 Task: Log work in the project CheckTech for the issue 'Integrate a new facial recognition feature into an existing mobile application to enhance user verification and security' spent time as '3w 2d 20h 21m' and remaining time as '1w 3d 10h 56m' and move to top of backlog. Now add the issue to the epic 'Customer experience (CX) platform implementation'. Log work in the project CheckTech for the issue 'Develop a new tool for automated testing of mobile application battery consumption and optimization' spent time as '6w 6d 1h 29m' and remaining time as '2w 2d 23h 30m' and move to bottom of backlog. Now add the issue to the epic 'IT performance benchmarking'
Action: Mouse moved to (68, 155)
Screenshot: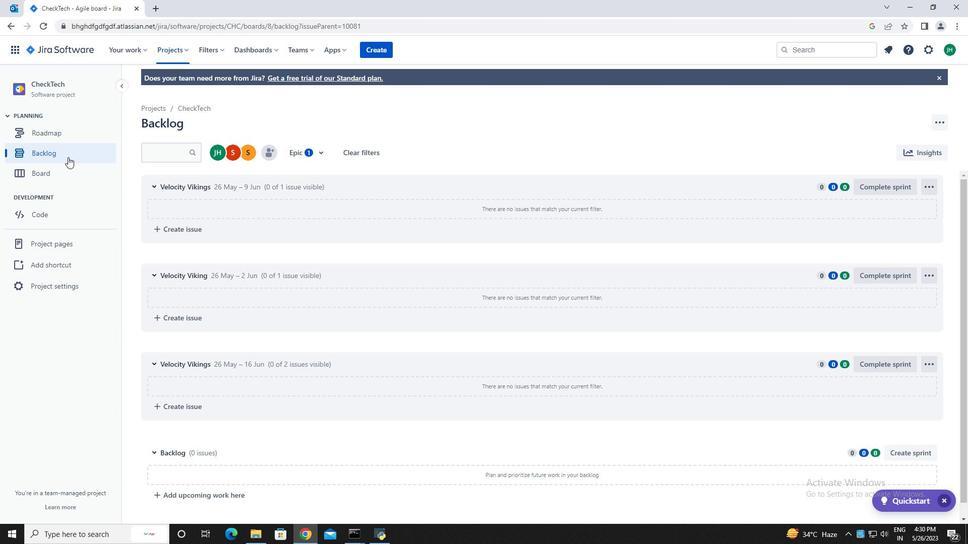 
Action: Mouse pressed left at (68, 155)
Screenshot: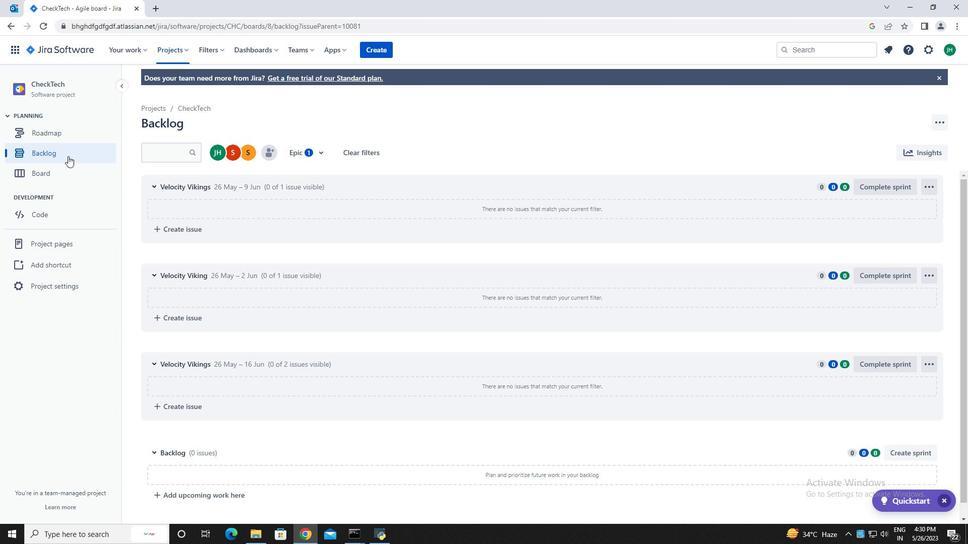 
Action: Mouse moved to (342, 292)
Screenshot: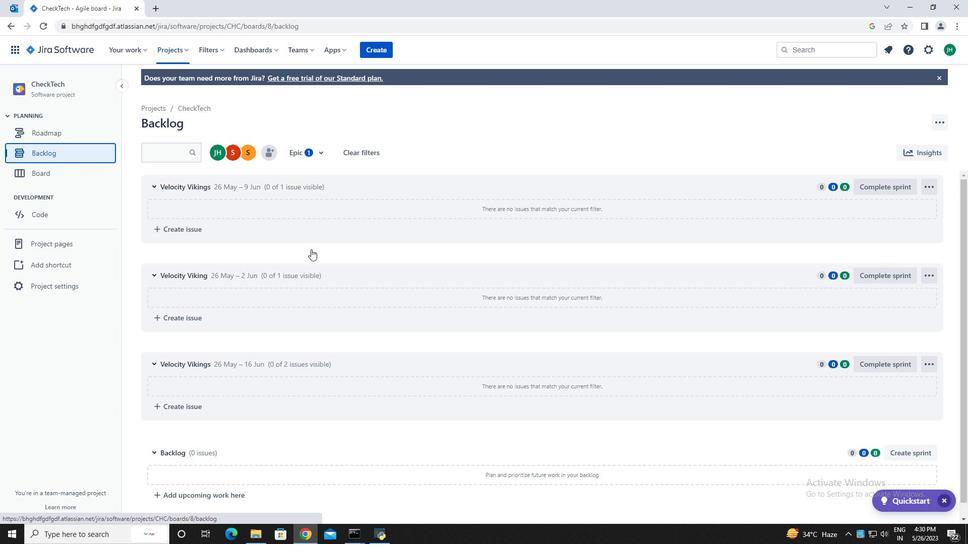 
Action: Mouse scrolled (342, 291) with delta (0, 0)
Screenshot: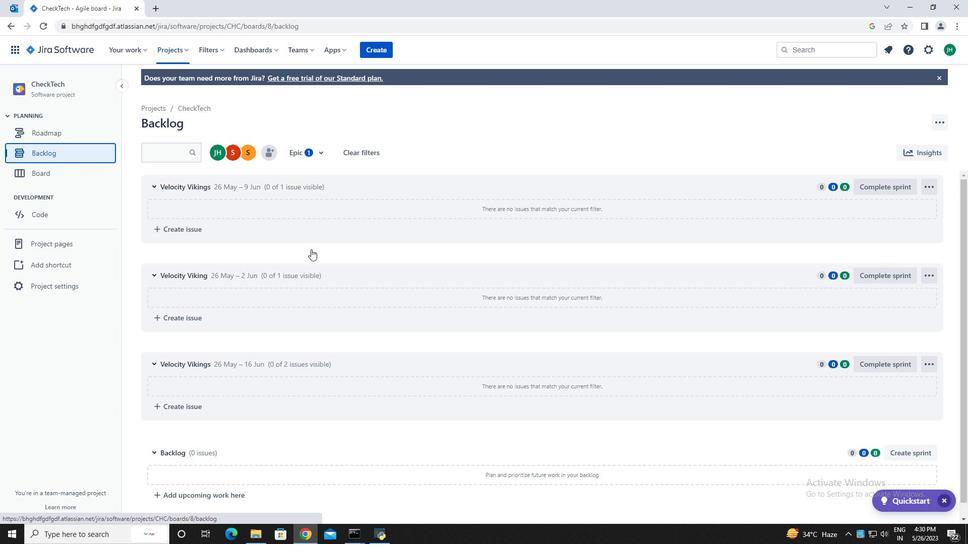 
Action: Mouse moved to (343, 294)
Screenshot: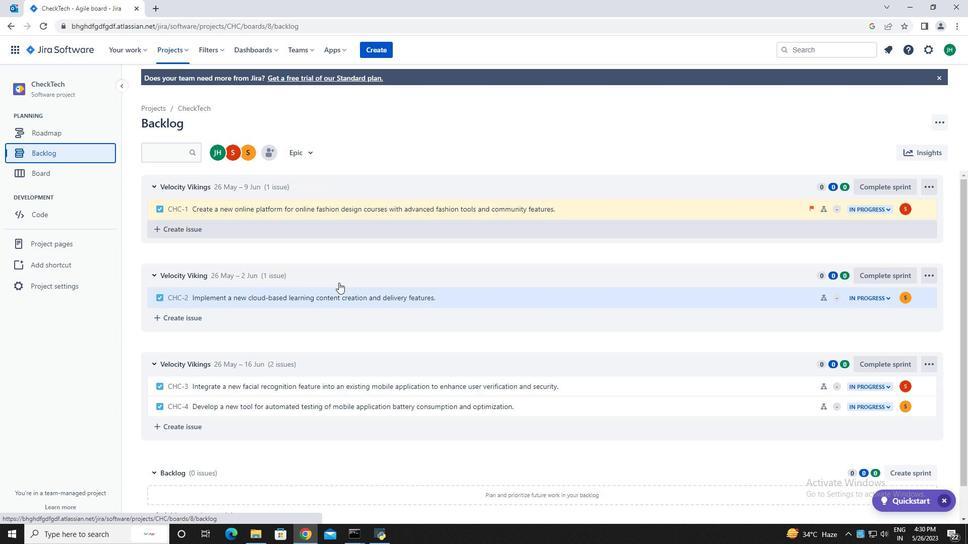 
Action: Mouse scrolled (343, 293) with delta (0, 0)
Screenshot: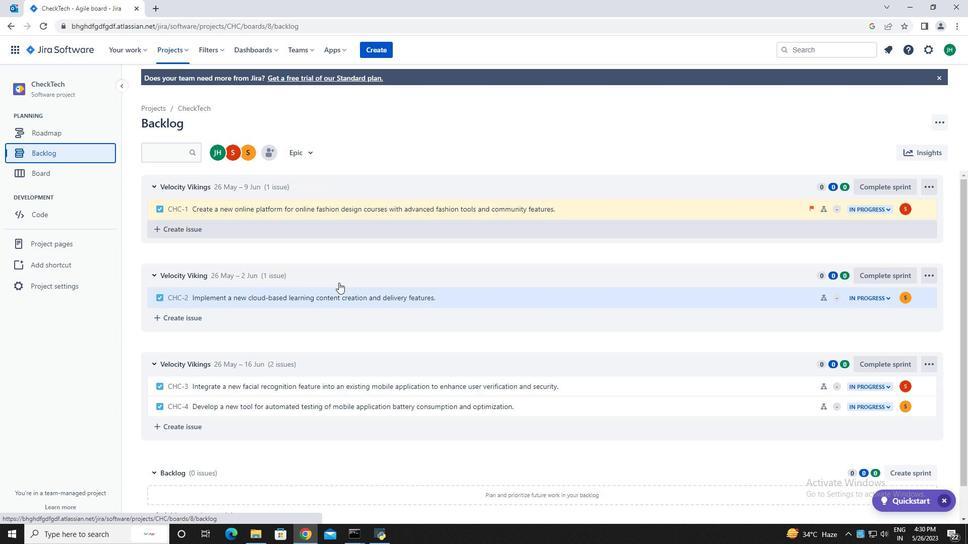 
Action: Mouse moved to (344, 295)
Screenshot: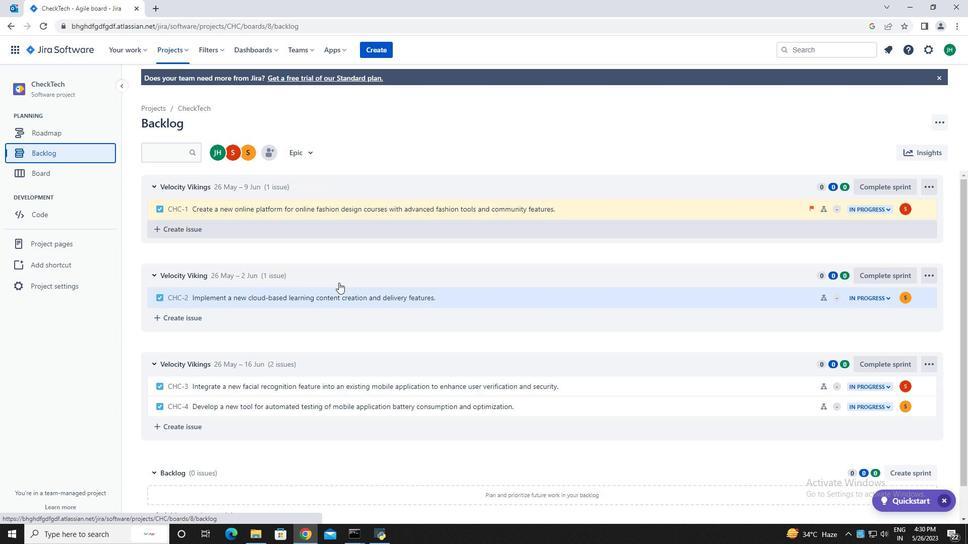 
Action: Mouse scrolled (344, 294) with delta (0, 0)
Screenshot: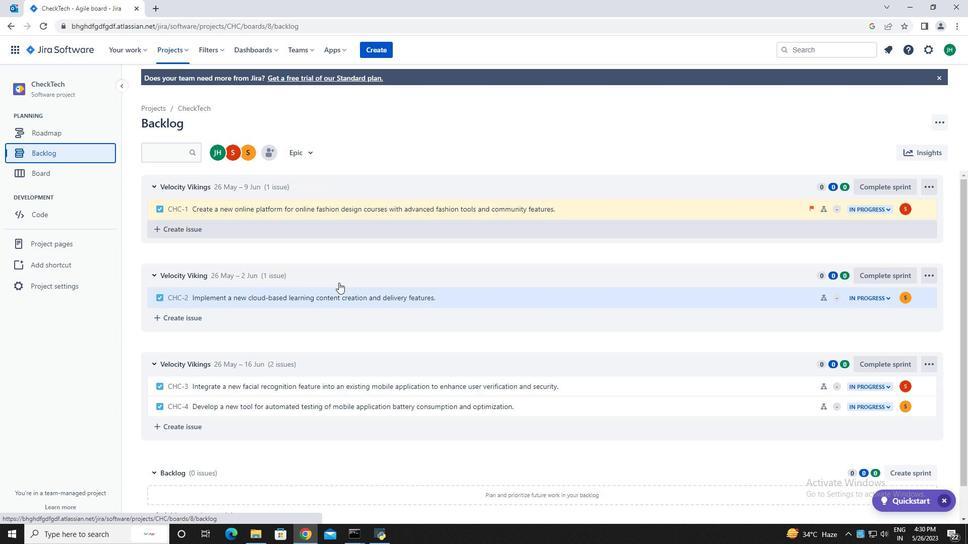 
Action: Mouse moved to (345, 296)
Screenshot: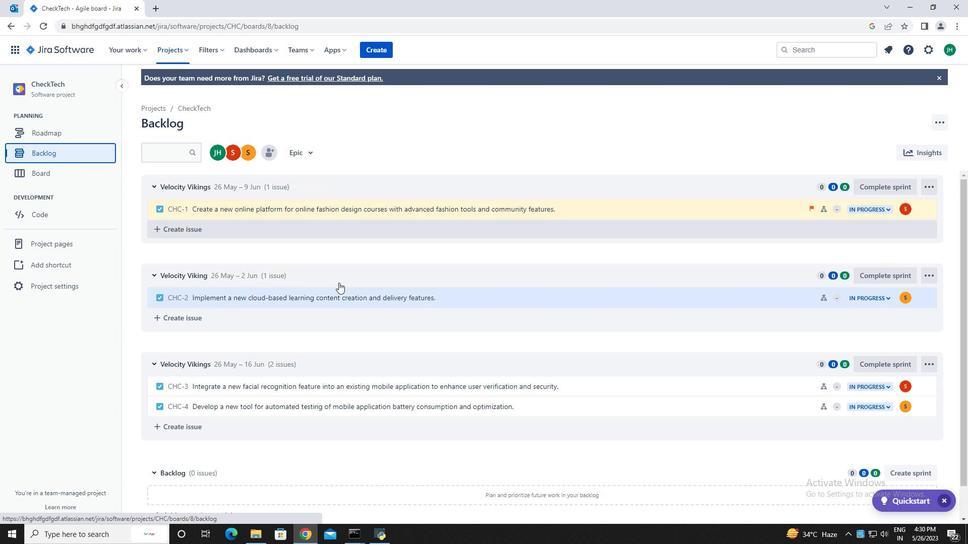 
Action: Mouse scrolled (345, 296) with delta (0, 0)
Screenshot: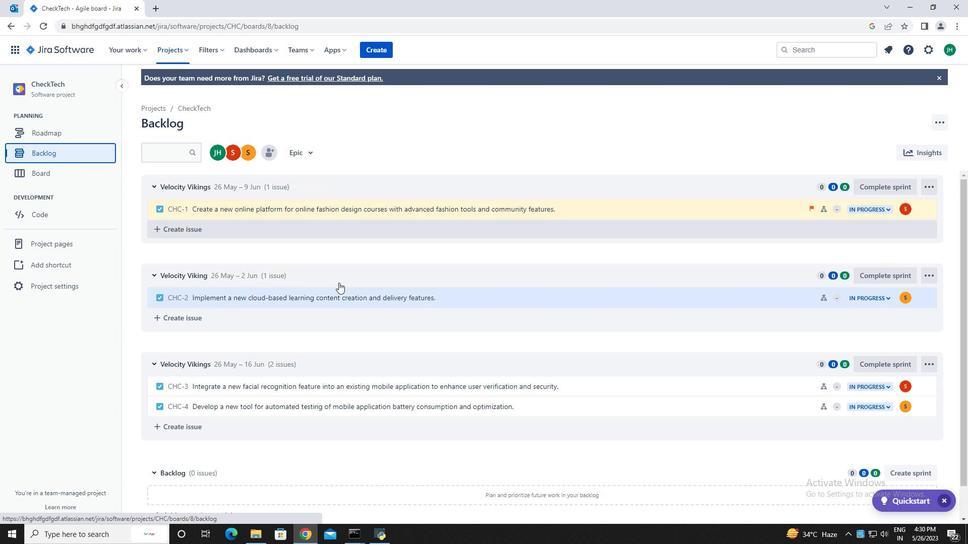 
Action: Mouse moved to (346, 298)
Screenshot: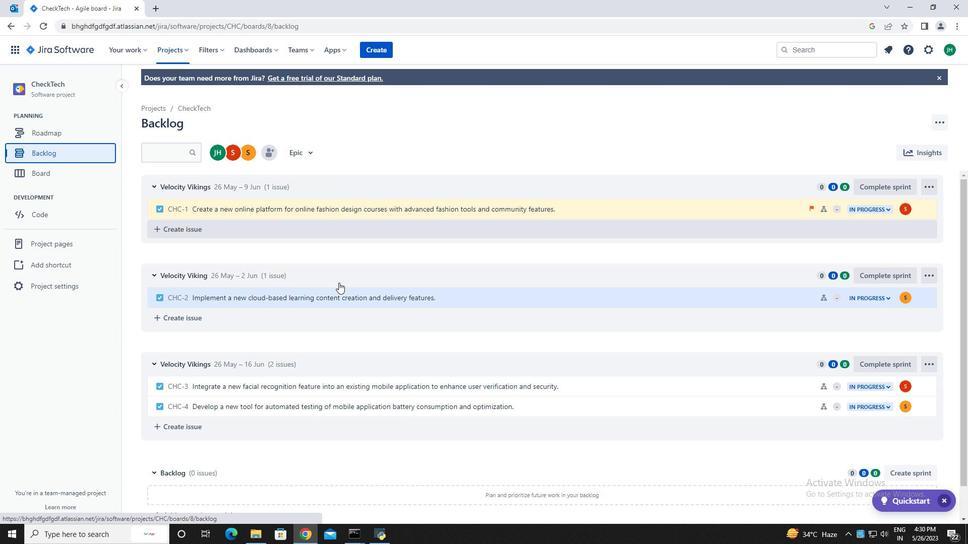 
Action: Mouse scrolled (345, 297) with delta (0, 0)
Screenshot: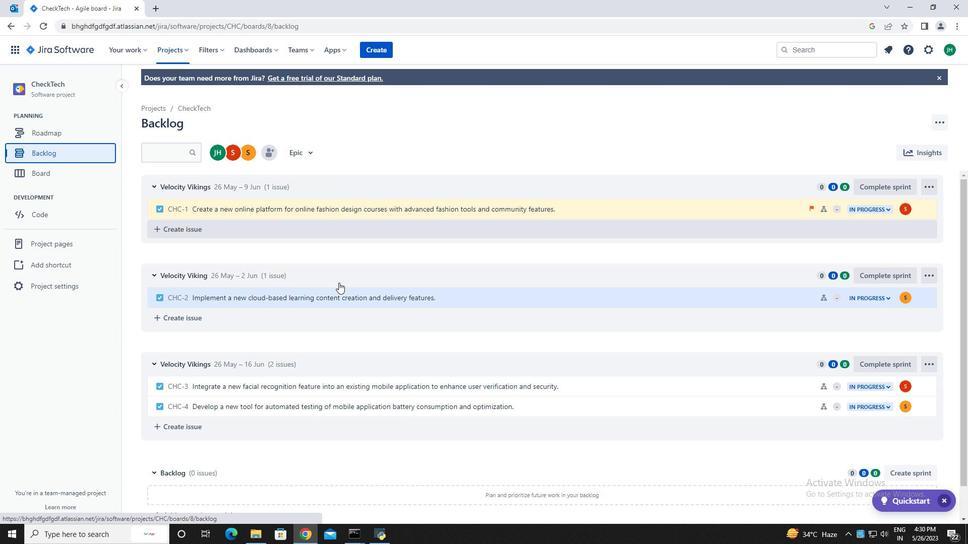 
Action: Mouse moved to (354, 310)
Screenshot: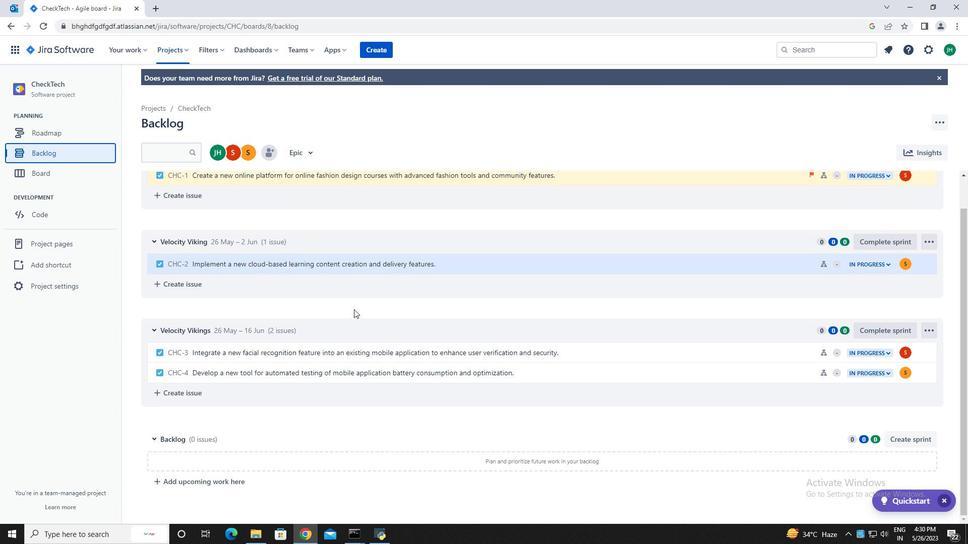 
Action: Mouse scrolled (354, 309) with delta (0, 0)
Screenshot: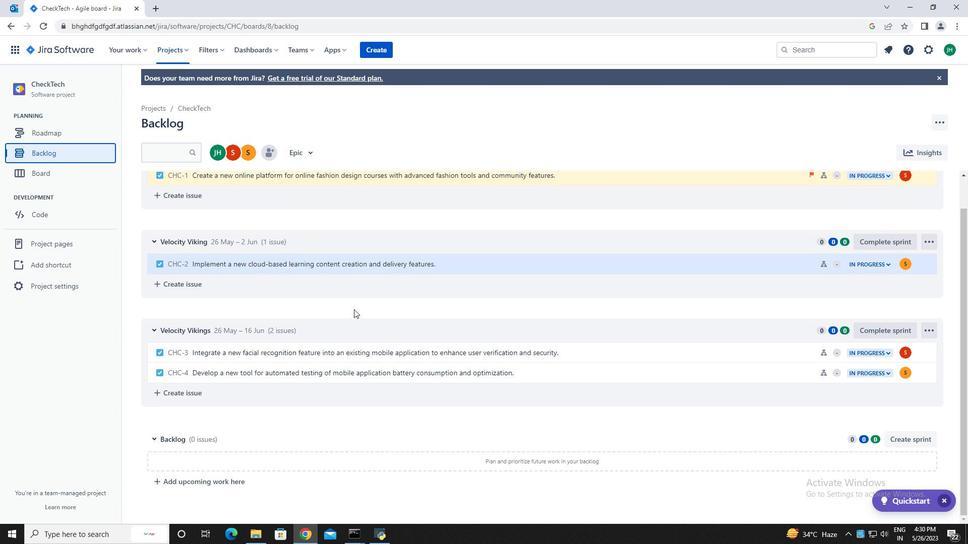 
Action: Mouse scrolled (354, 309) with delta (0, 0)
Screenshot: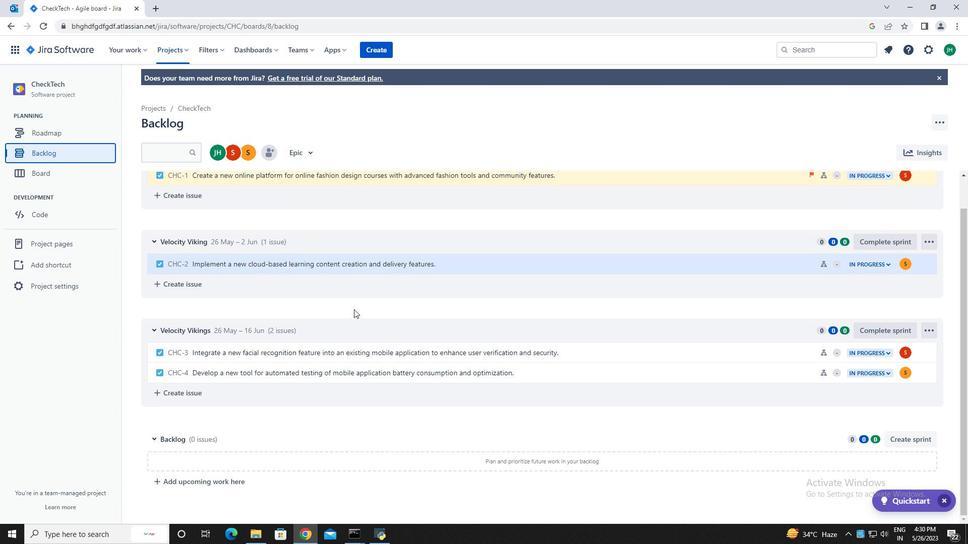 
Action: Mouse scrolled (354, 309) with delta (0, 0)
Screenshot: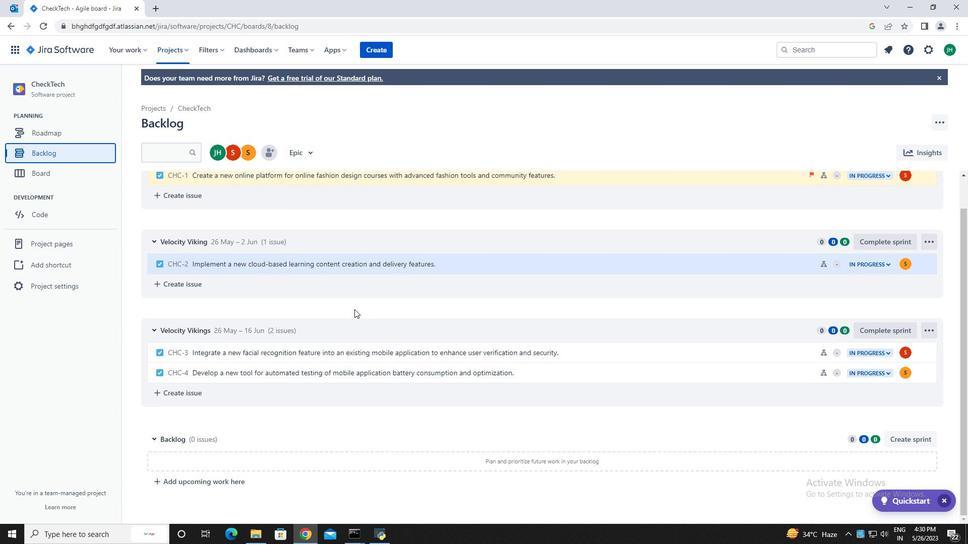 
Action: Mouse scrolled (354, 309) with delta (0, 0)
Screenshot: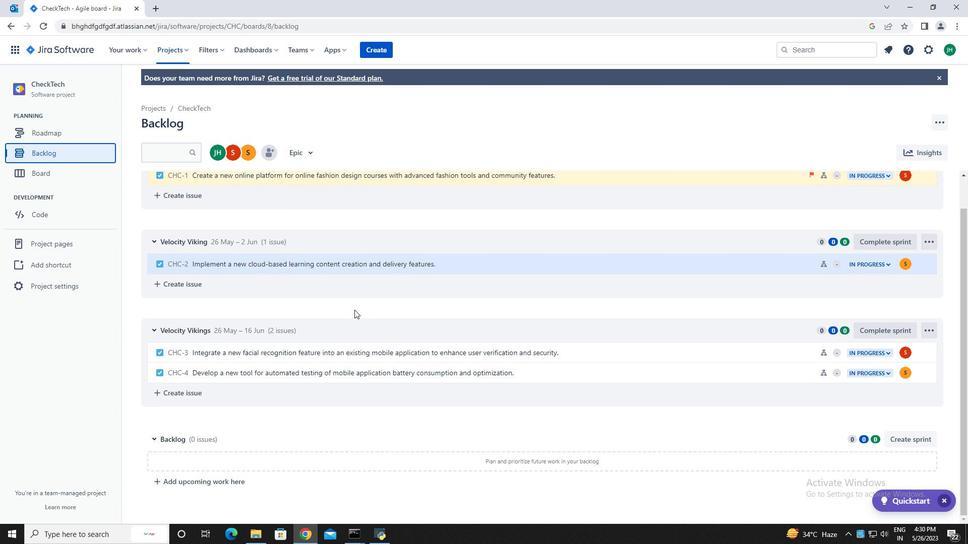 
Action: Mouse moved to (757, 356)
Screenshot: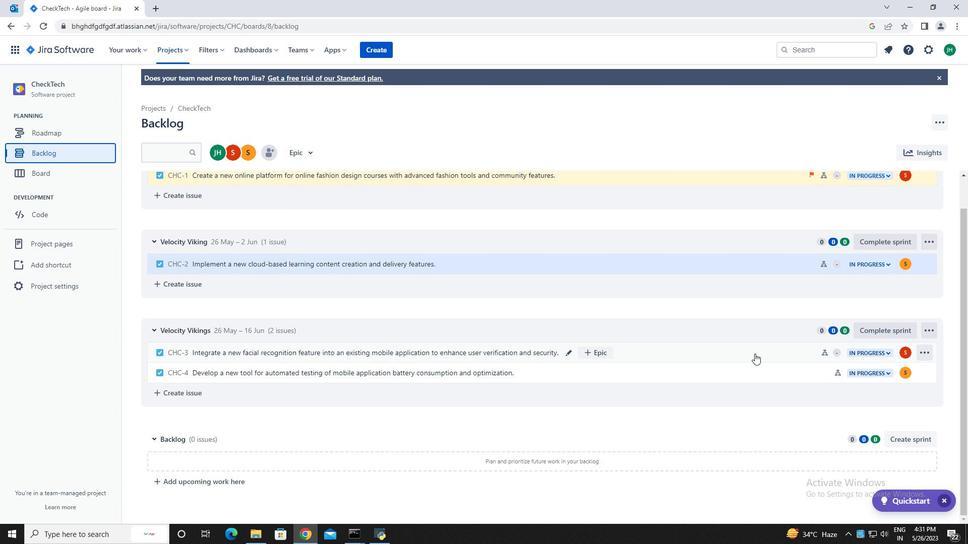 
Action: Mouse pressed left at (757, 356)
Screenshot: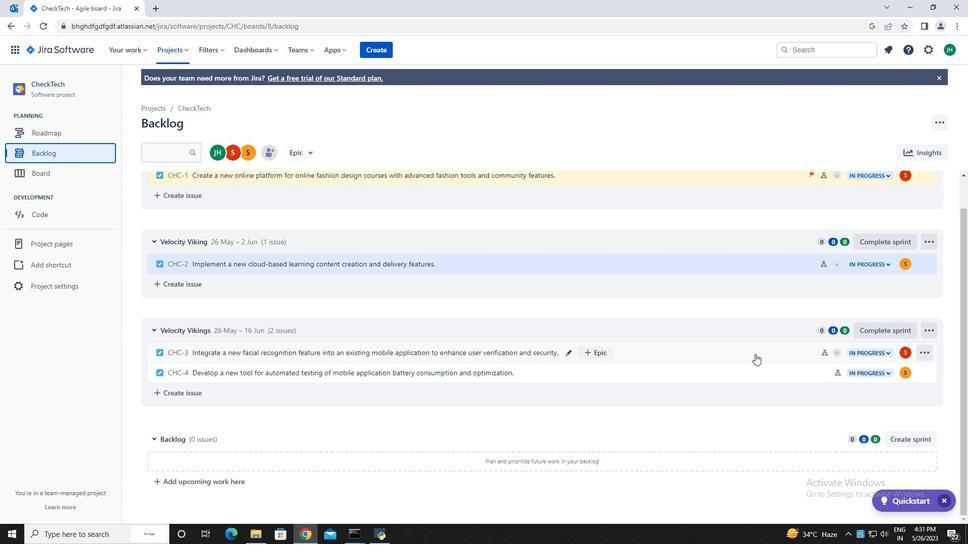 
Action: Mouse moved to (930, 179)
Screenshot: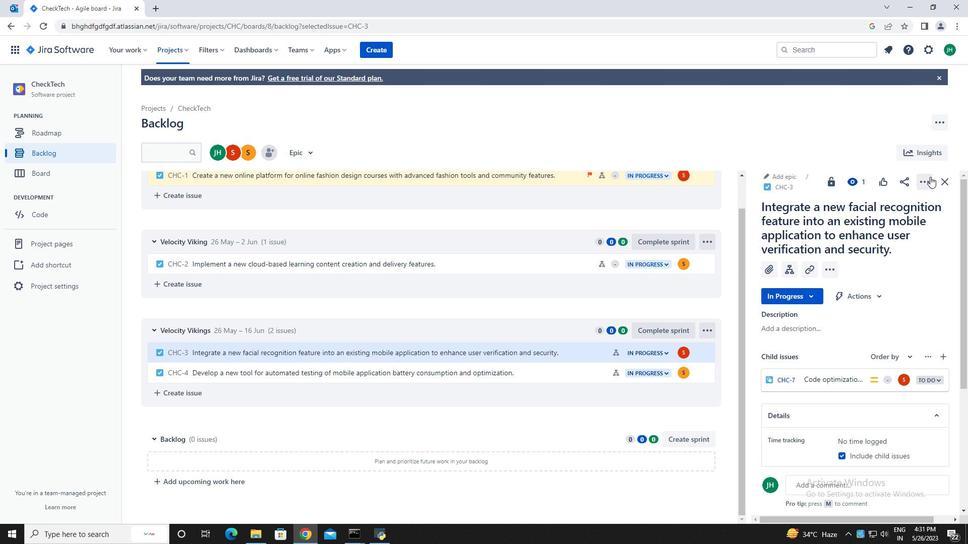 
Action: Mouse pressed left at (930, 179)
Screenshot: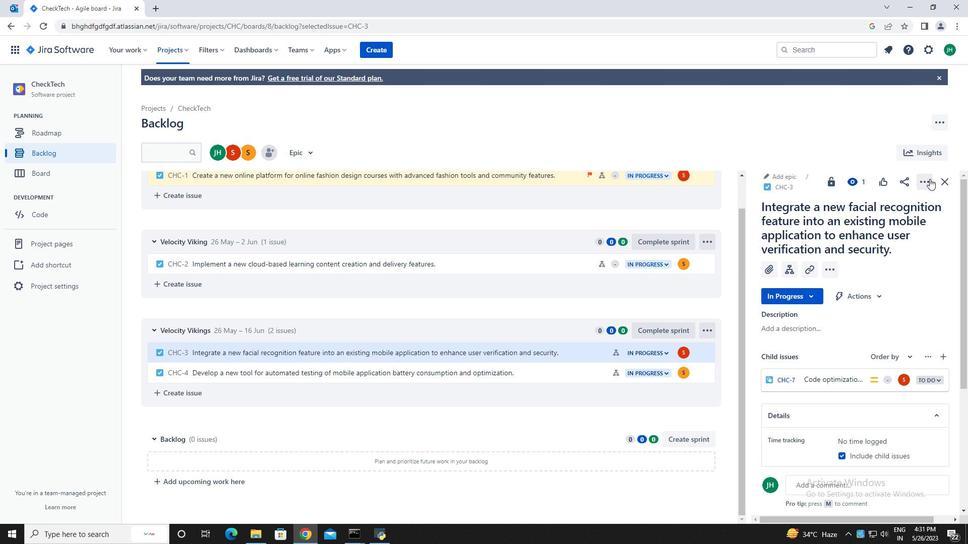 
Action: Mouse moved to (875, 209)
Screenshot: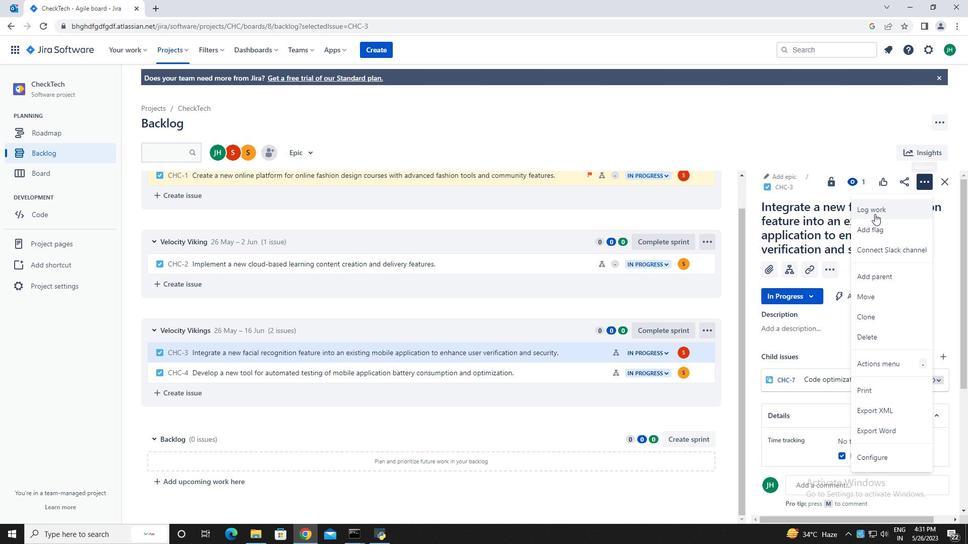 
Action: Mouse pressed left at (875, 209)
Screenshot: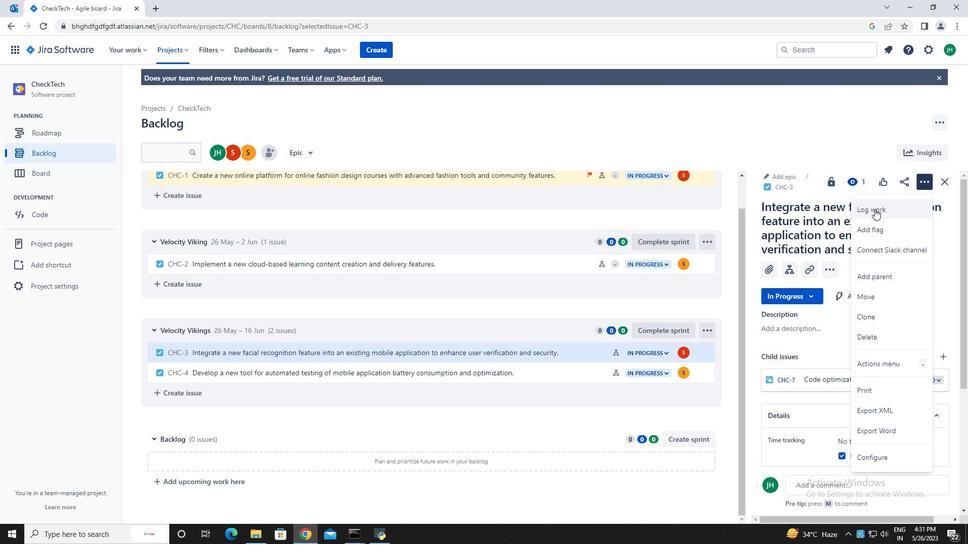 
Action: Mouse moved to (432, 153)
Screenshot: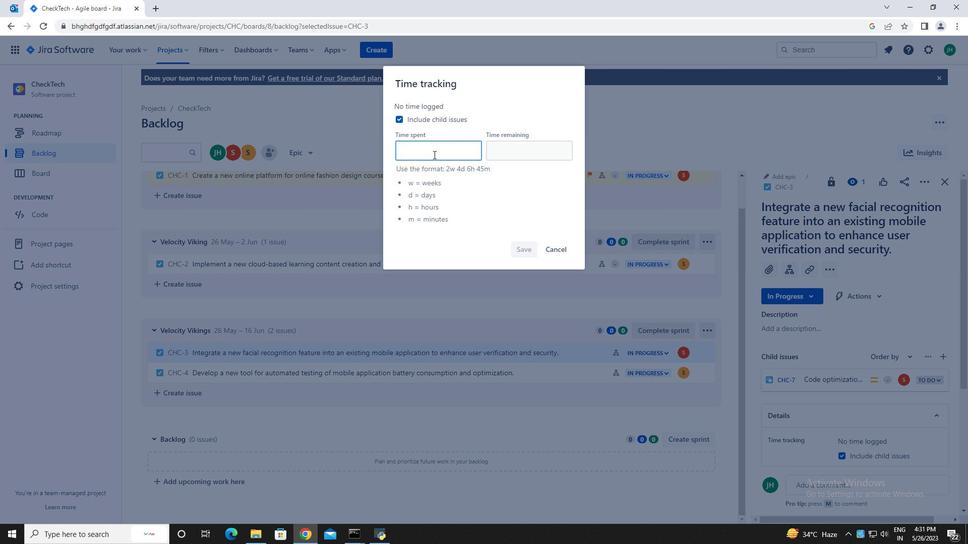 
Action: Mouse pressed left at (432, 153)
Screenshot: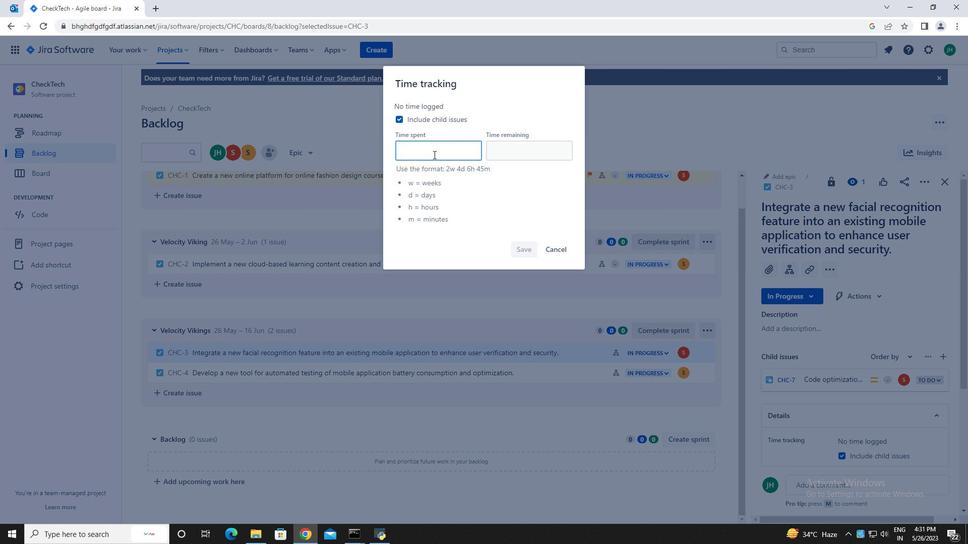 
Action: Mouse moved to (432, 153)
Screenshot: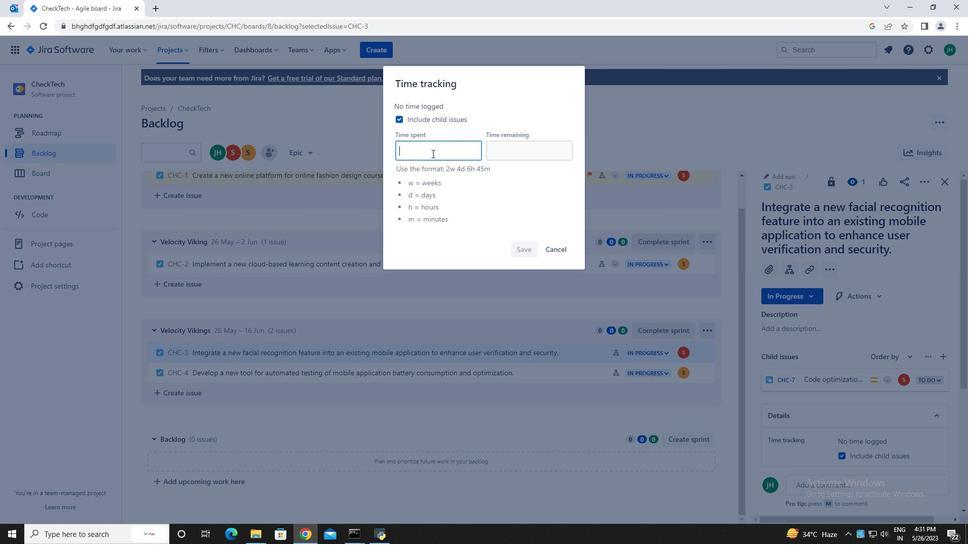 
Action: Key pressed 3w<Key.space>2d<Key.space>20h<Key.space>21m
Screenshot: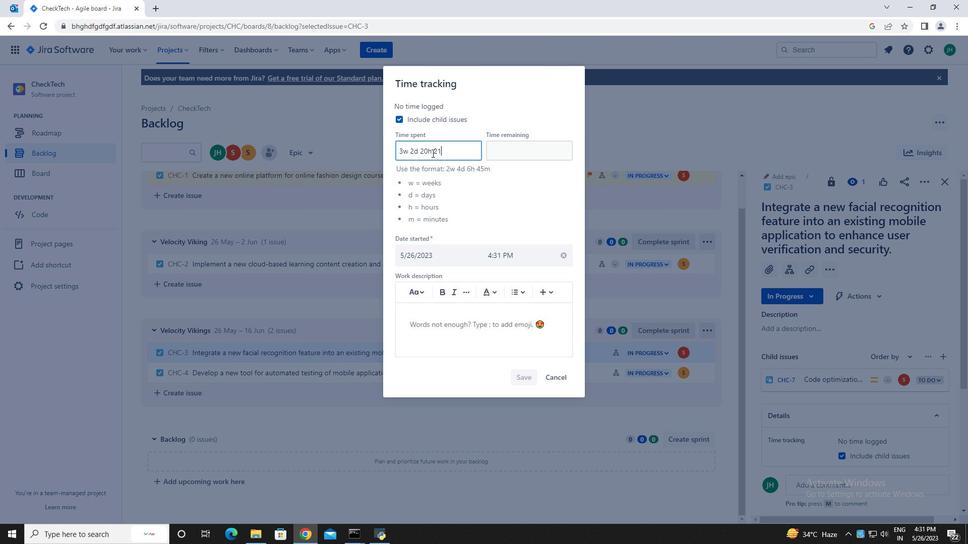 
Action: Mouse moved to (519, 147)
Screenshot: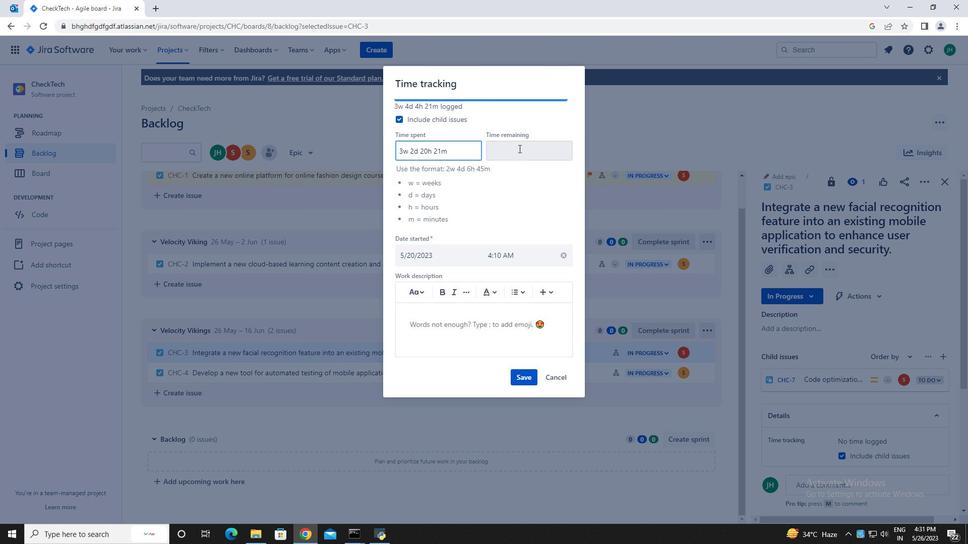 
Action: Mouse pressed left at (519, 147)
Screenshot: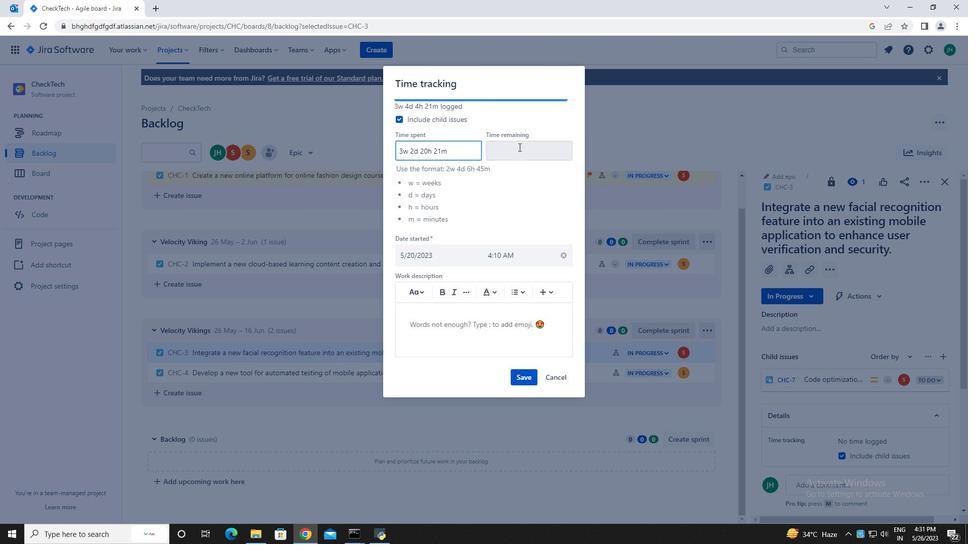 
Action: Mouse moved to (520, 148)
Screenshot: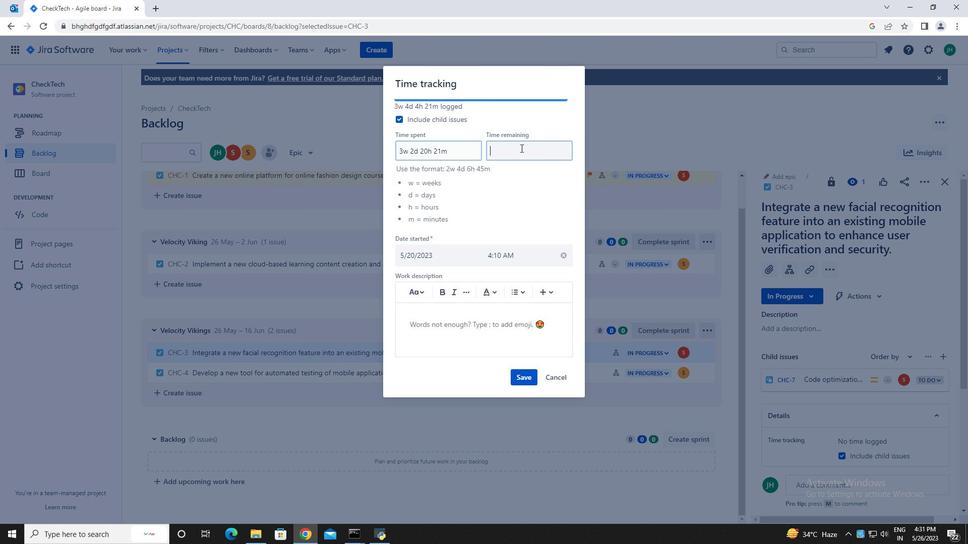 
Action: Key pressed 1w<Key.space>3d<Key.space>10h<Key.space>56m
Screenshot: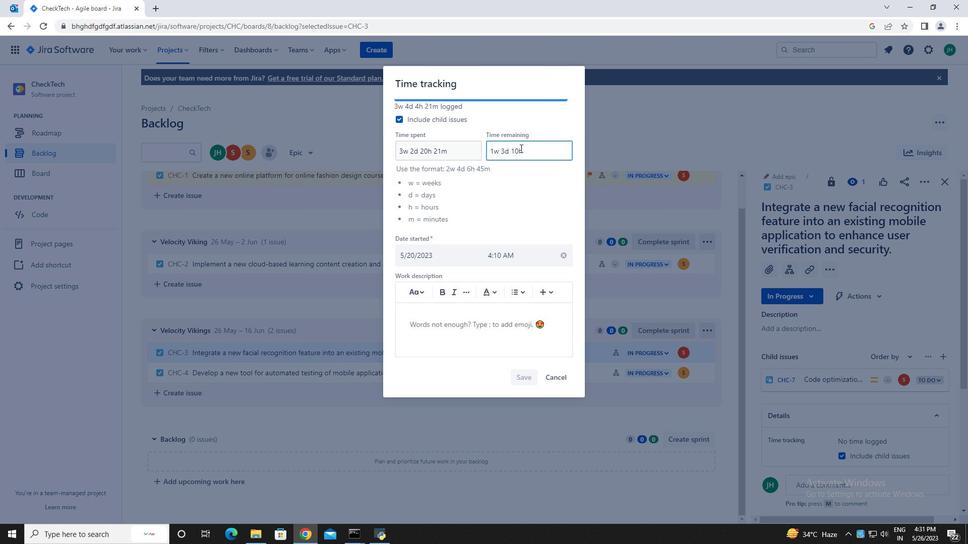 
Action: Mouse moved to (528, 378)
Screenshot: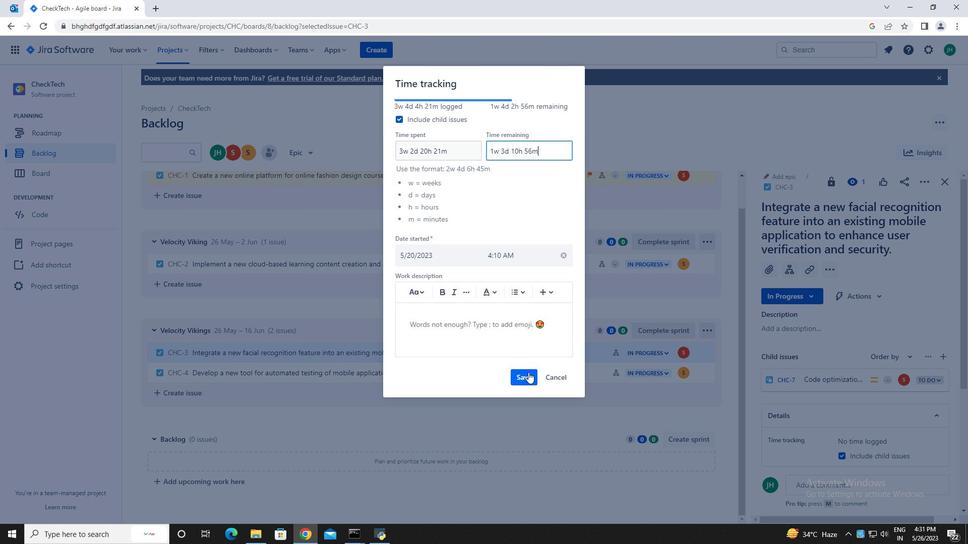 
Action: Mouse pressed left at (528, 378)
Screenshot: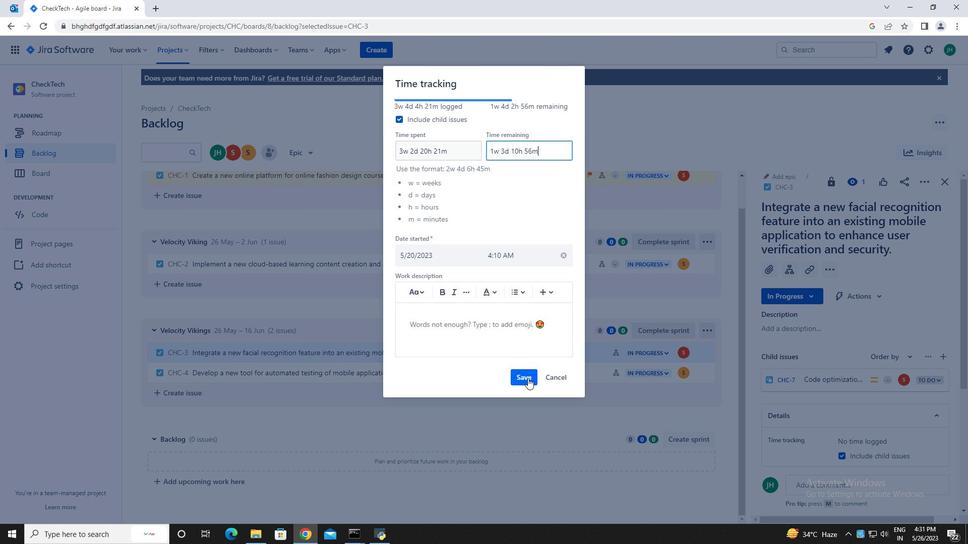 
Action: Mouse moved to (704, 349)
Screenshot: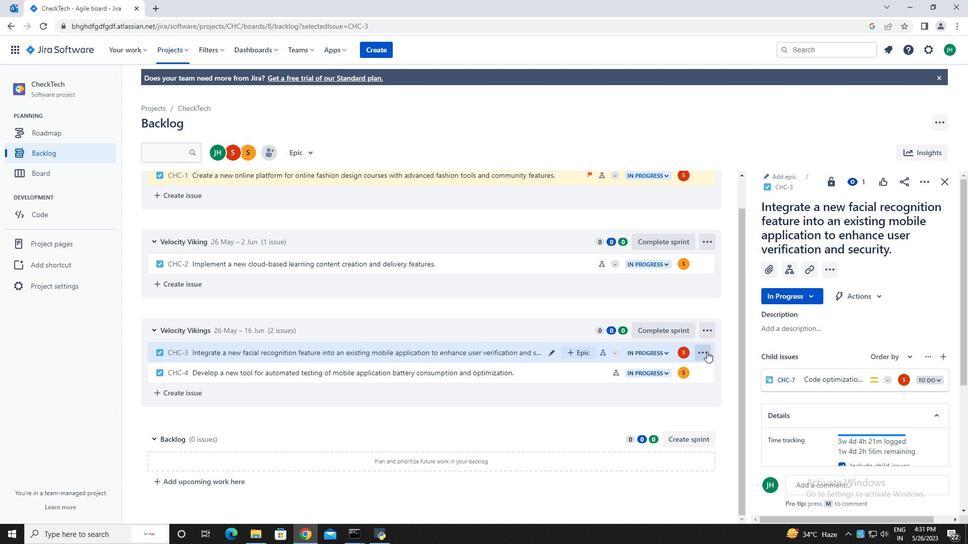 
Action: Mouse pressed left at (704, 349)
Screenshot: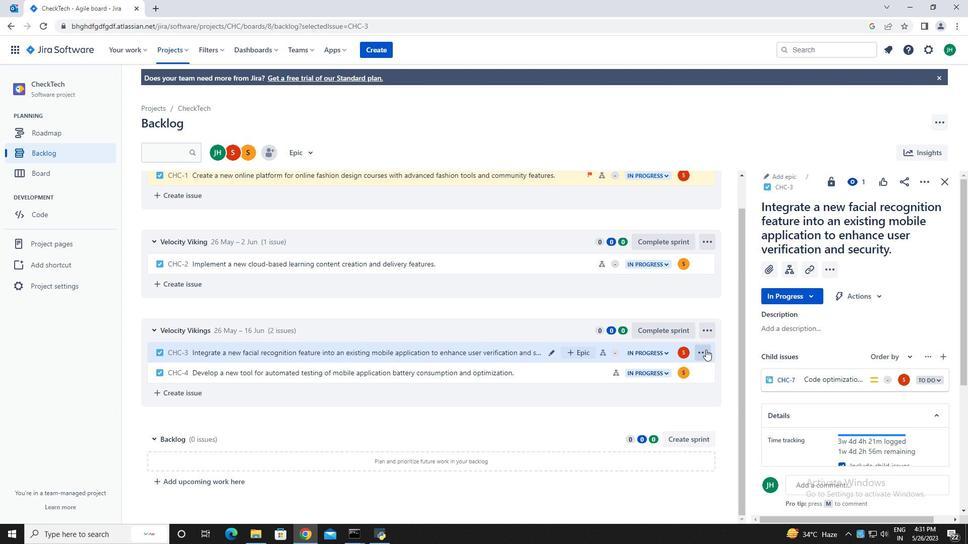 
Action: Mouse moved to (674, 312)
Screenshot: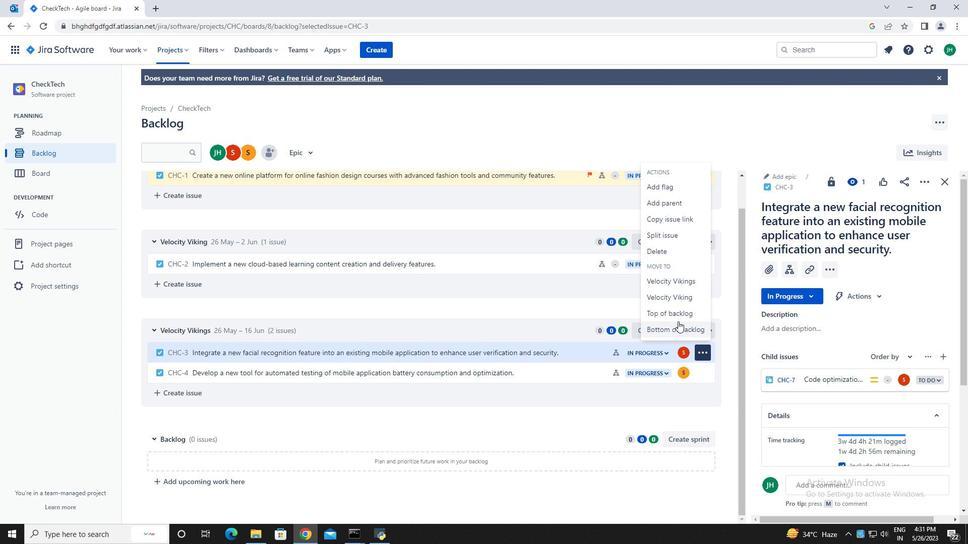 
Action: Mouse pressed left at (674, 312)
Screenshot: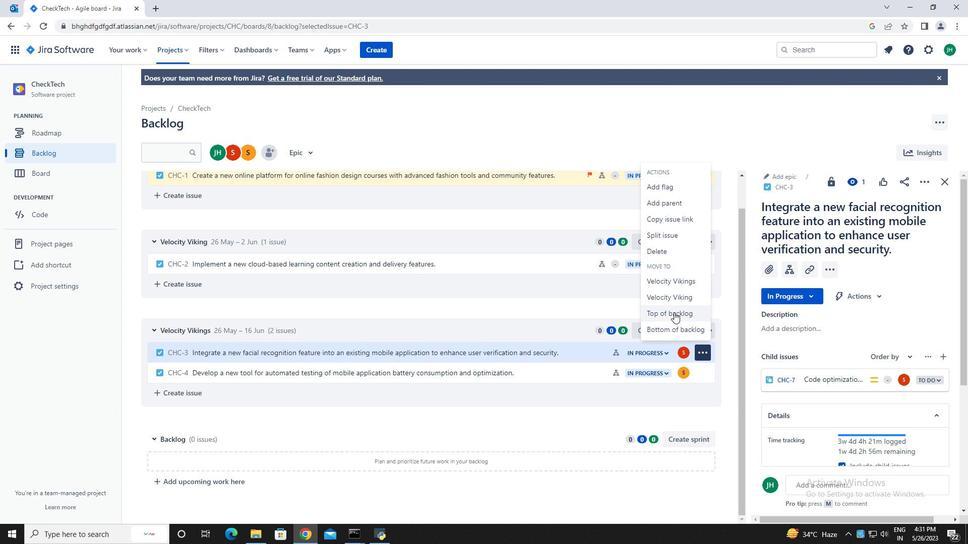 
Action: Mouse moved to (517, 161)
Screenshot: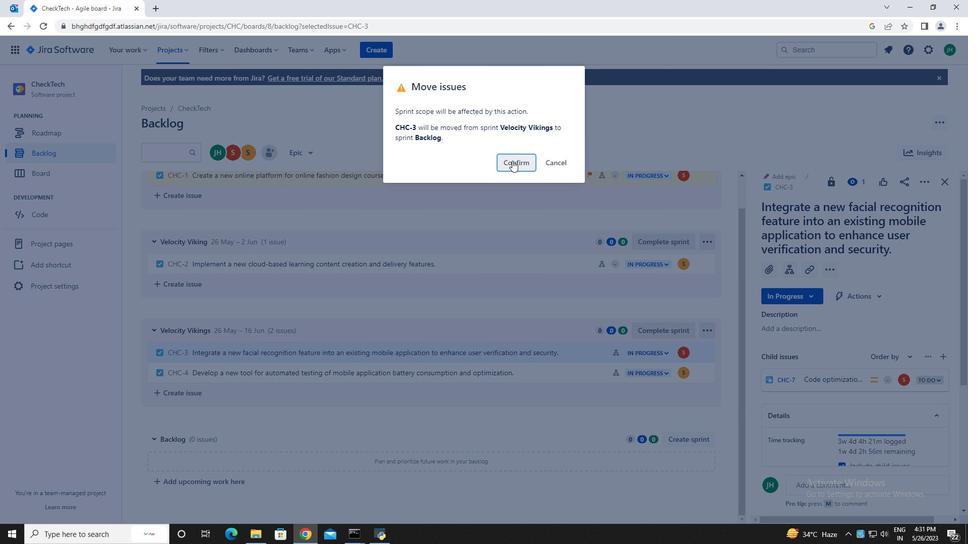 
Action: Mouse pressed left at (517, 161)
Screenshot: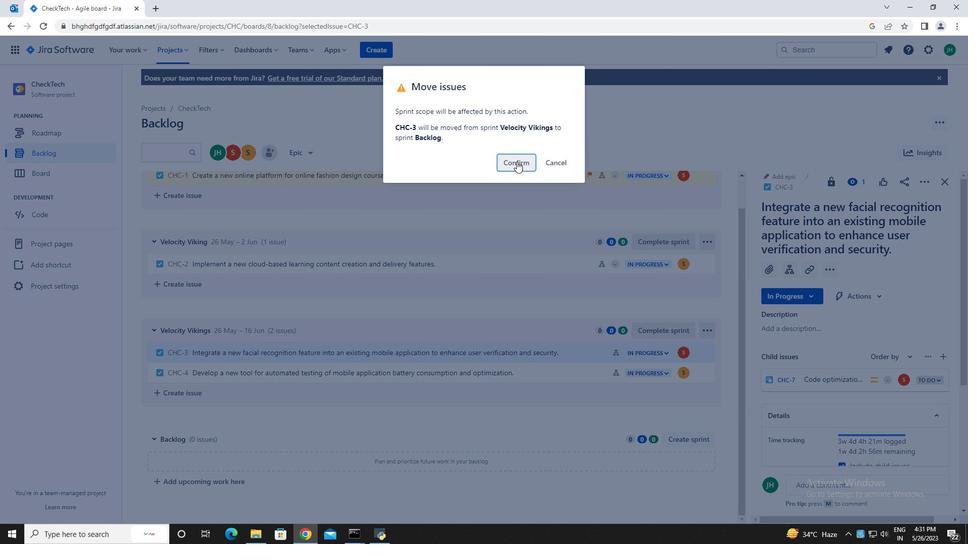 
Action: Mouse moved to (306, 151)
Screenshot: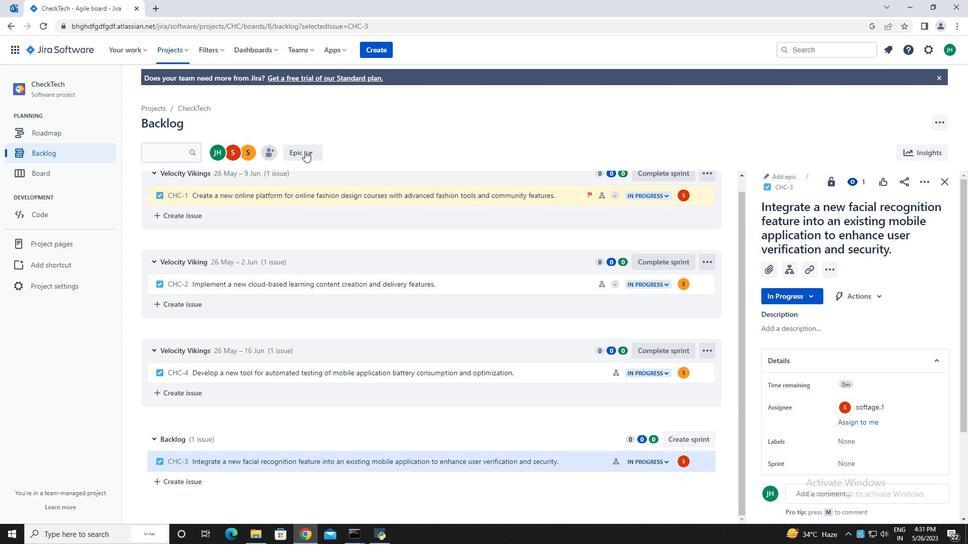
Action: Mouse pressed left at (306, 151)
Screenshot: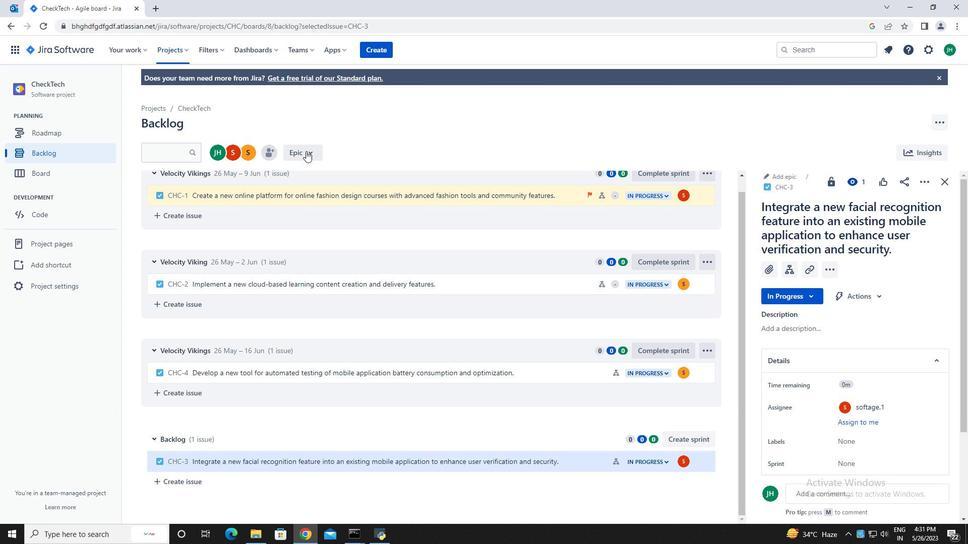 
Action: Mouse moved to (372, 229)
Screenshot: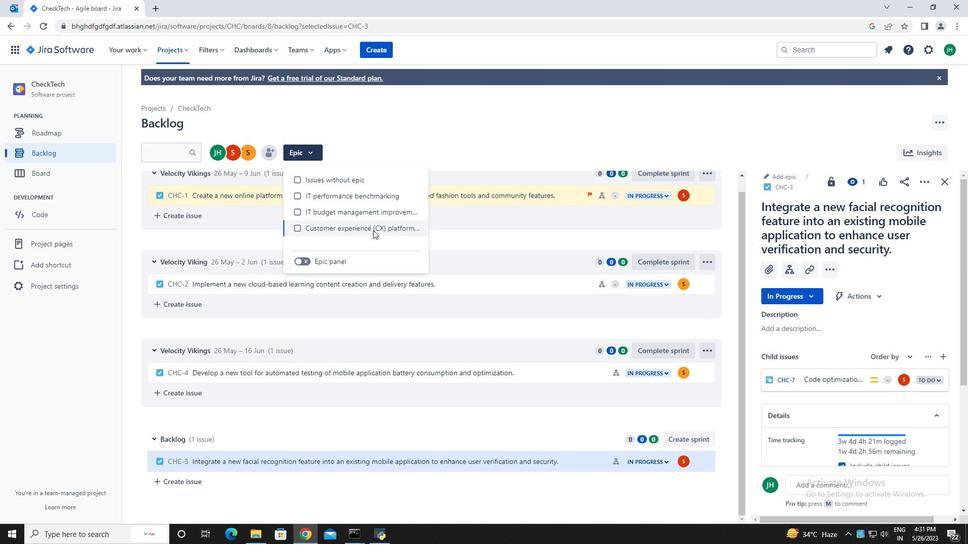 
Action: Mouse pressed left at (372, 229)
Screenshot: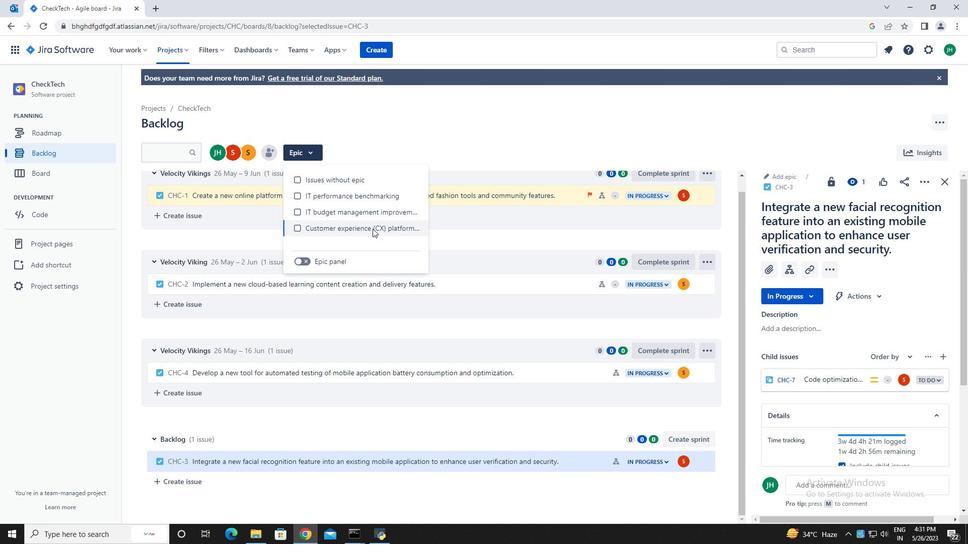 
Action: Mouse moved to (948, 181)
Screenshot: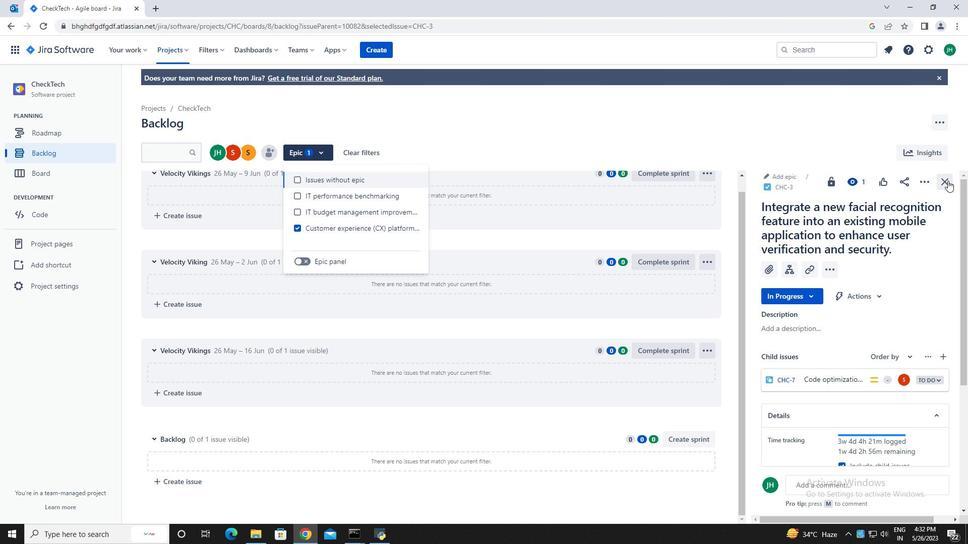
Action: Mouse pressed left at (948, 181)
Screenshot: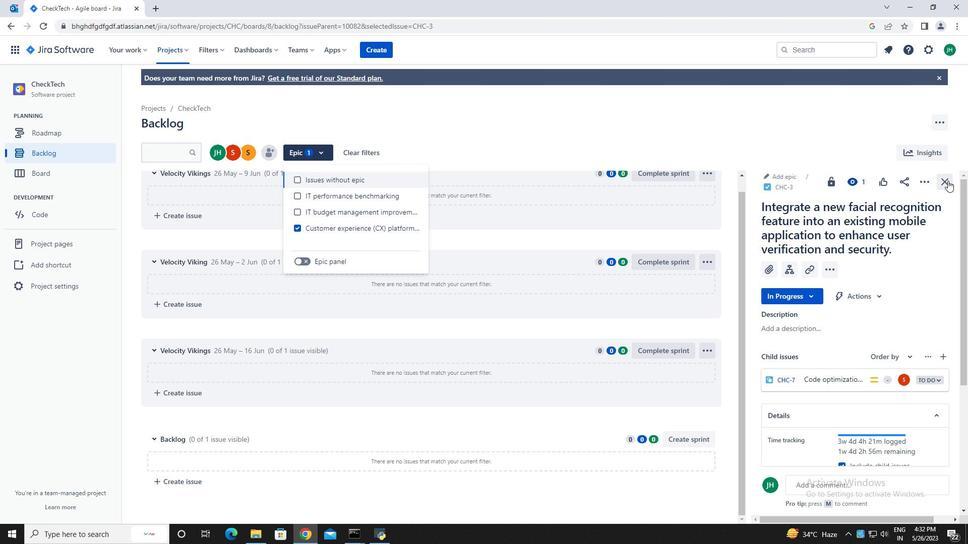 
Action: Mouse moved to (103, 154)
Screenshot: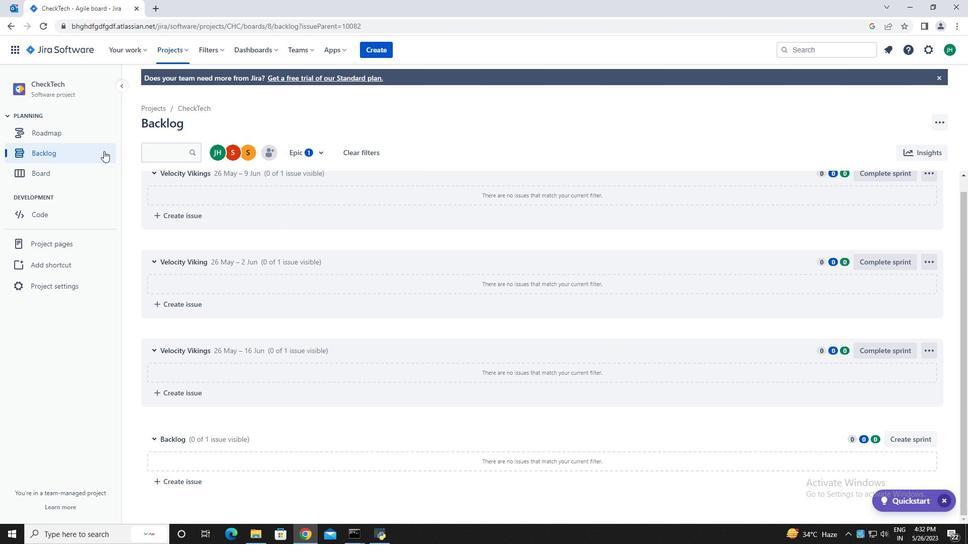 
Action: Mouse pressed left at (103, 154)
Screenshot: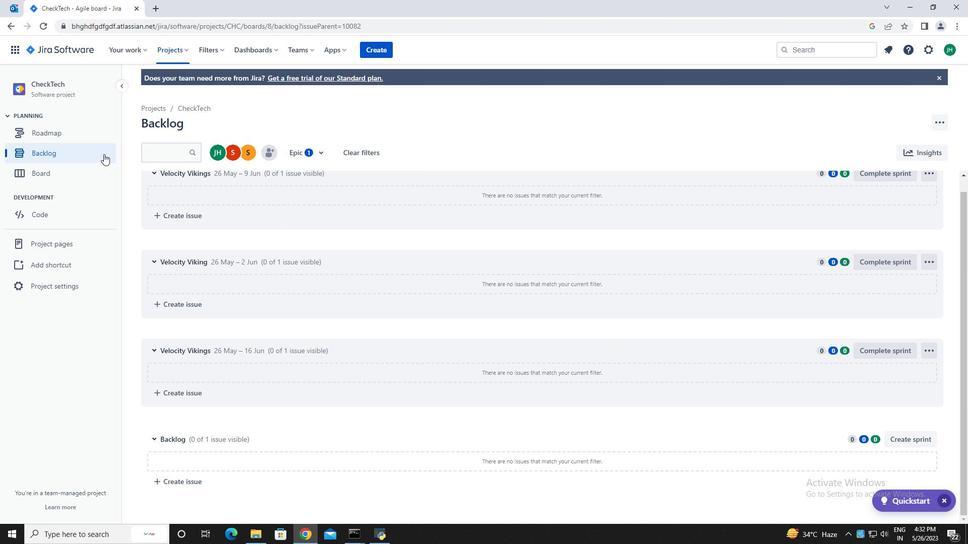 
Action: Mouse moved to (384, 290)
Screenshot: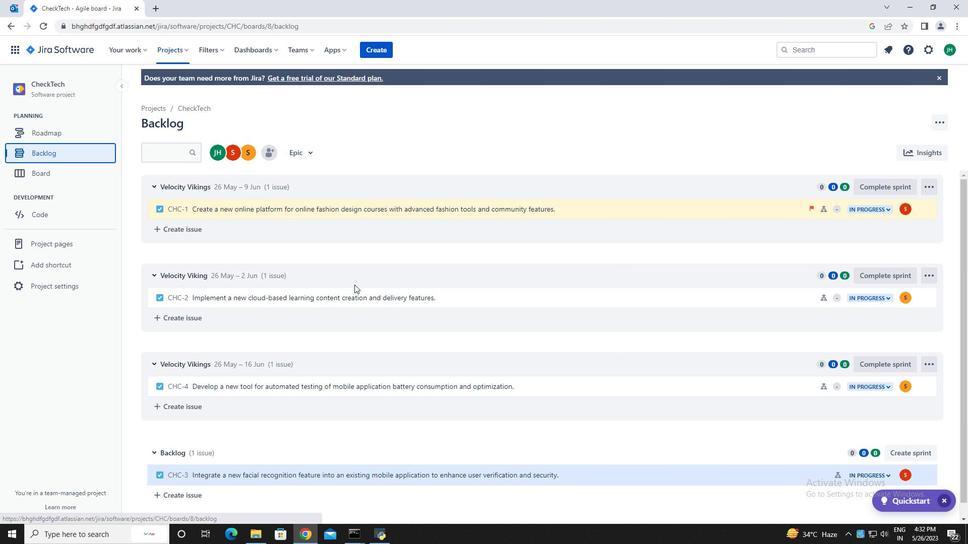 
Action: Mouse scrolled (384, 290) with delta (0, 0)
Screenshot: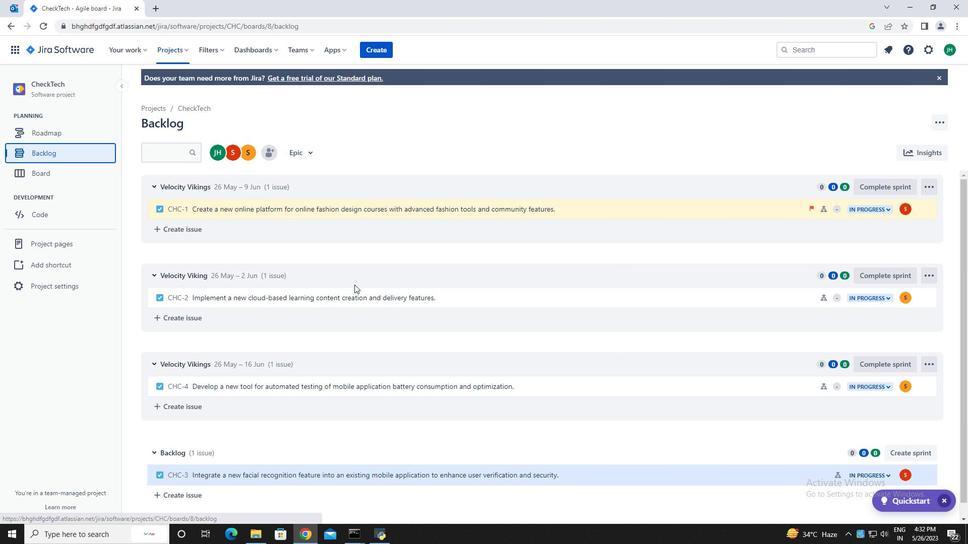 
Action: Mouse scrolled (384, 290) with delta (0, 0)
Screenshot: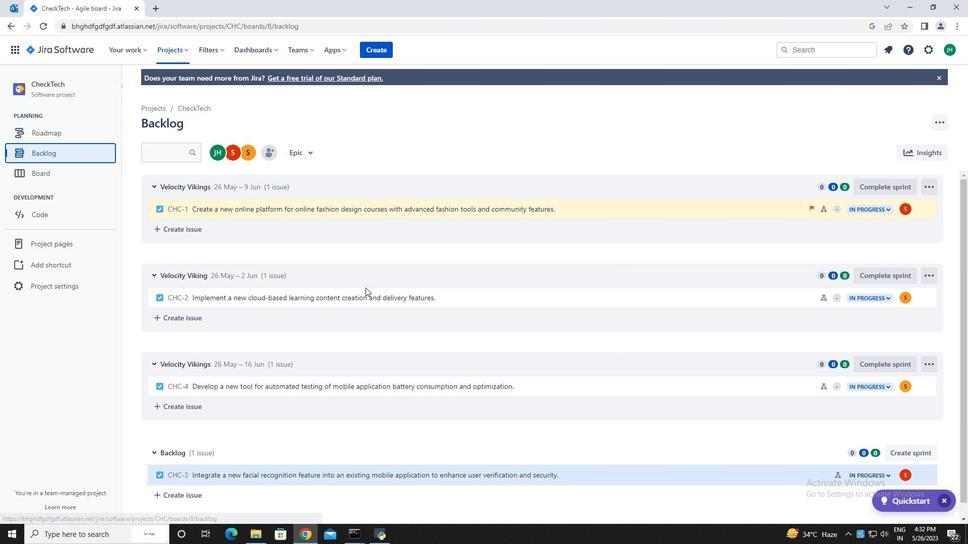 
Action: Mouse scrolled (384, 290) with delta (0, 0)
Screenshot: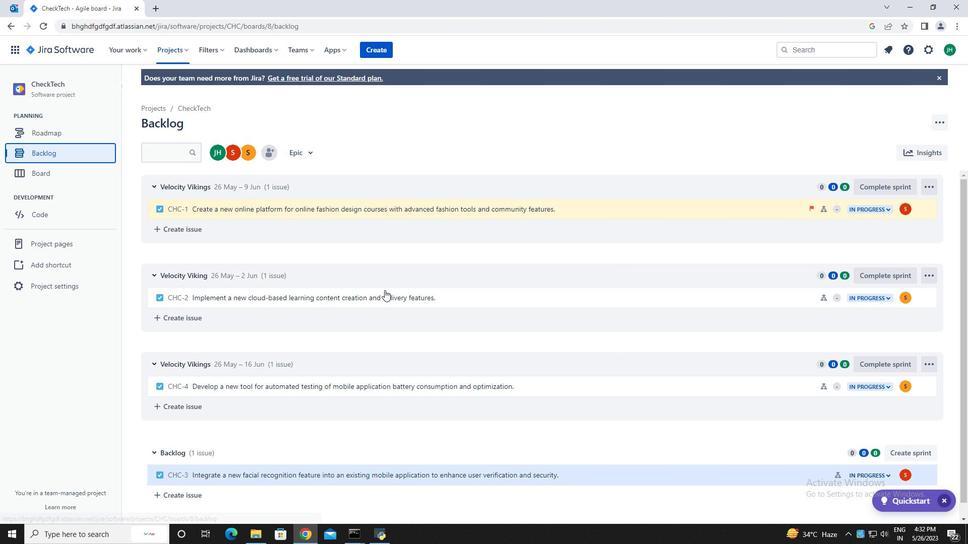 
Action: Mouse scrolled (384, 290) with delta (0, 0)
Screenshot: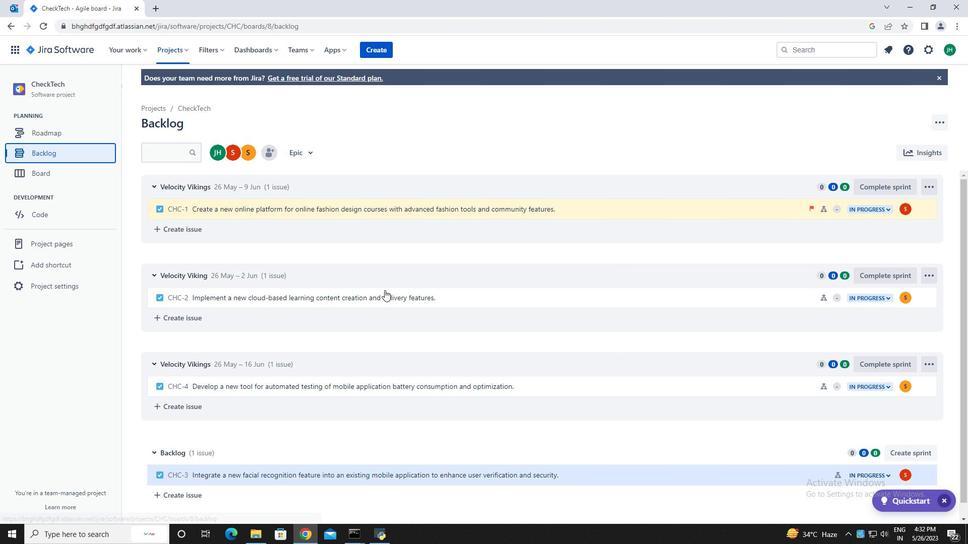 
Action: Mouse moved to (386, 287)
Screenshot: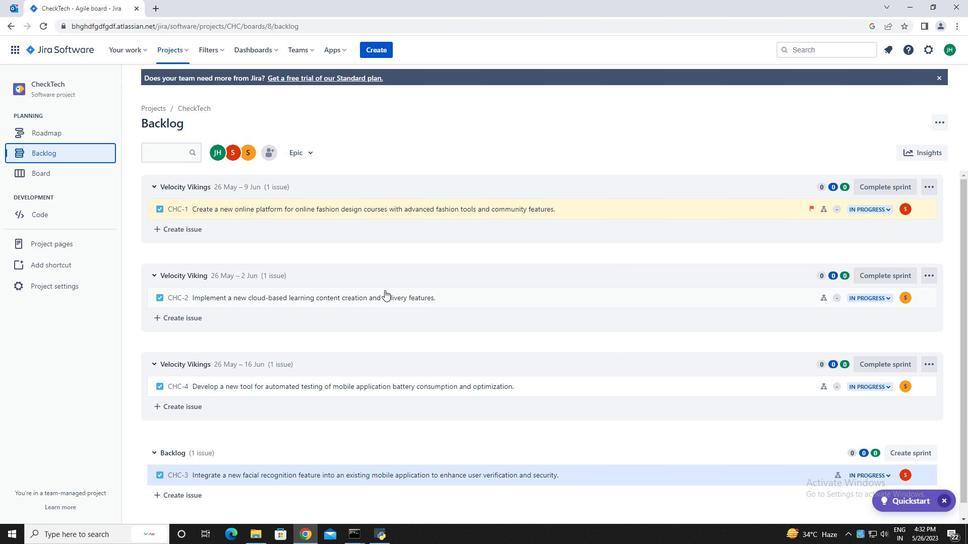 
Action: Mouse scrolled (386, 286) with delta (0, 0)
Screenshot: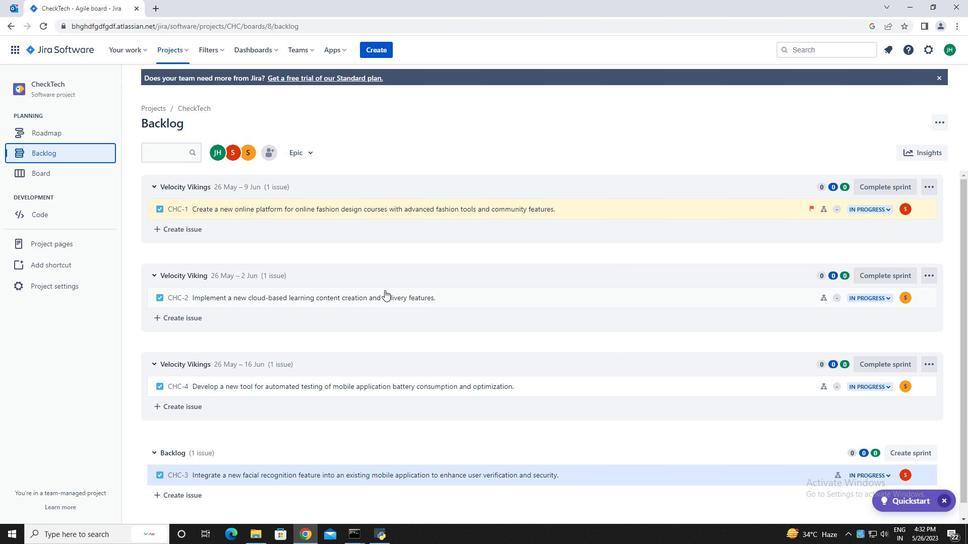 
Action: Mouse moved to (779, 373)
Screenshot: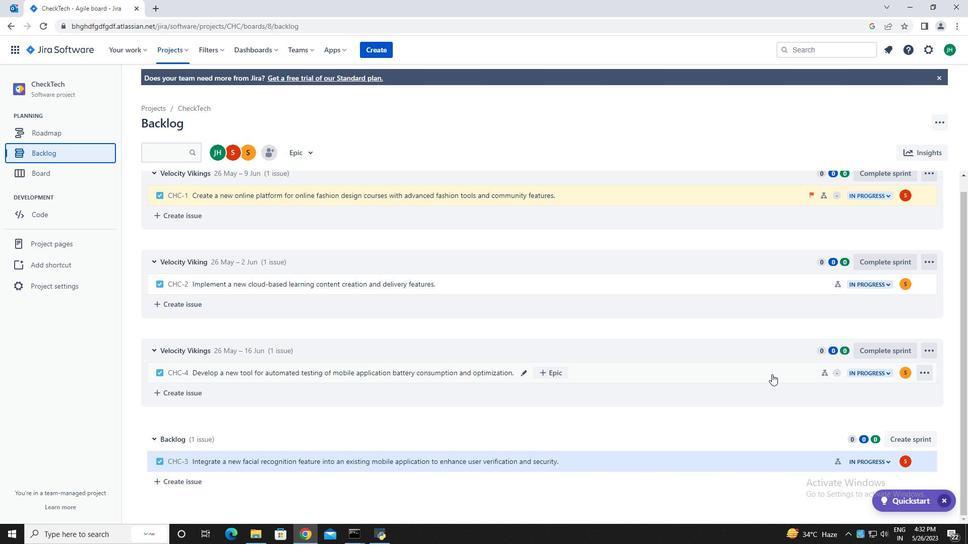 
Action: Mouse pressed left at (779, 373)
Screenshot: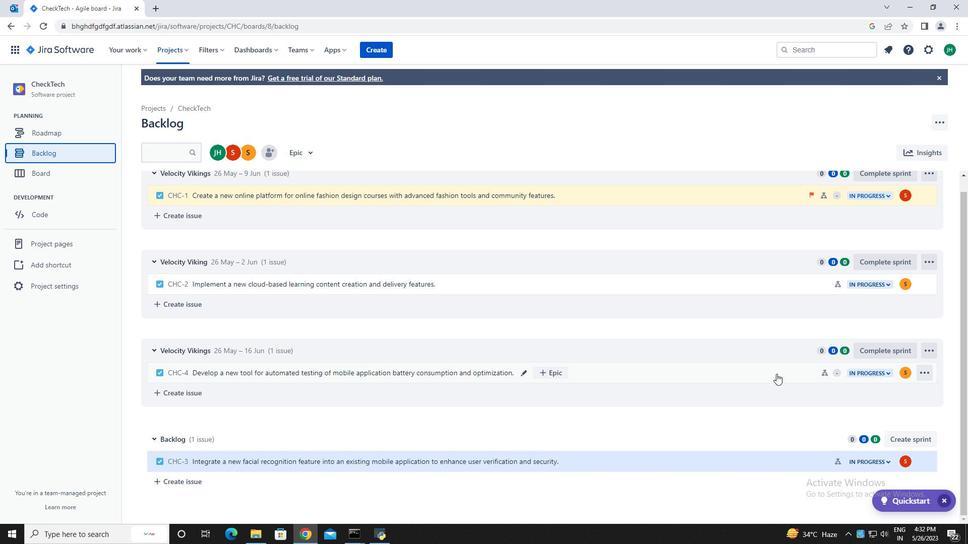 
Action: Mouse moved to (930, 180)
Screenshot: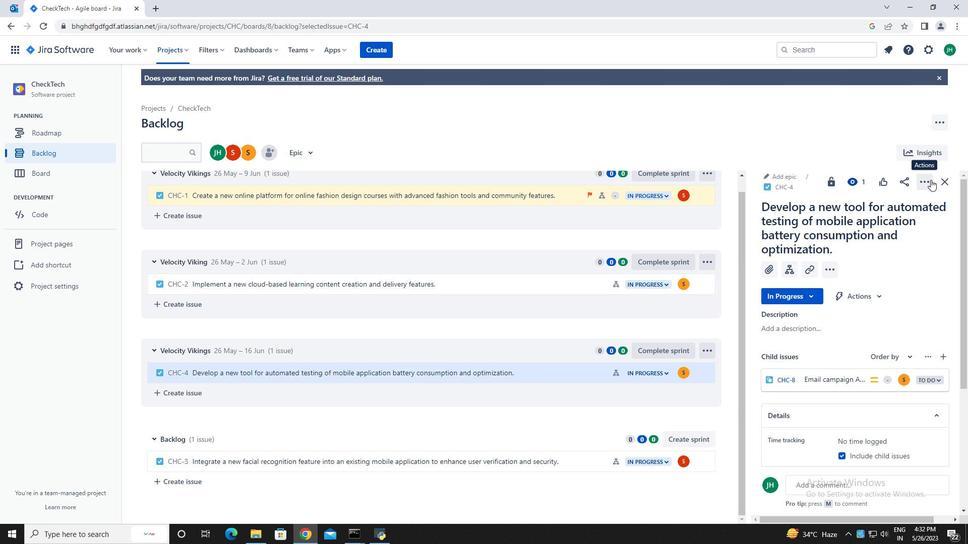 
Action: Mouse pressed left at (930, 180)
Screenshot: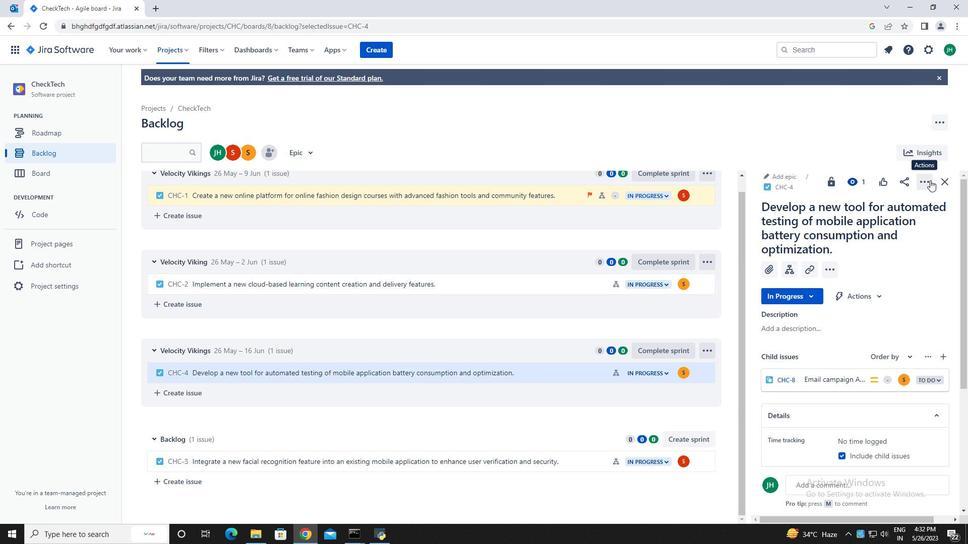 
Action: Mouse moved to (877, 212)
Screenshot: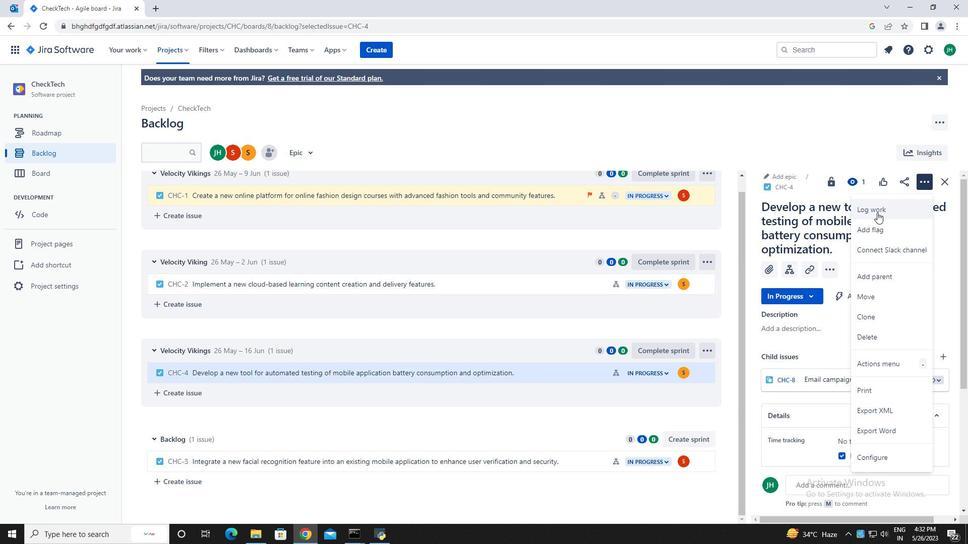 
Action: Mouse pressed left at (877, 212)
Screenshot: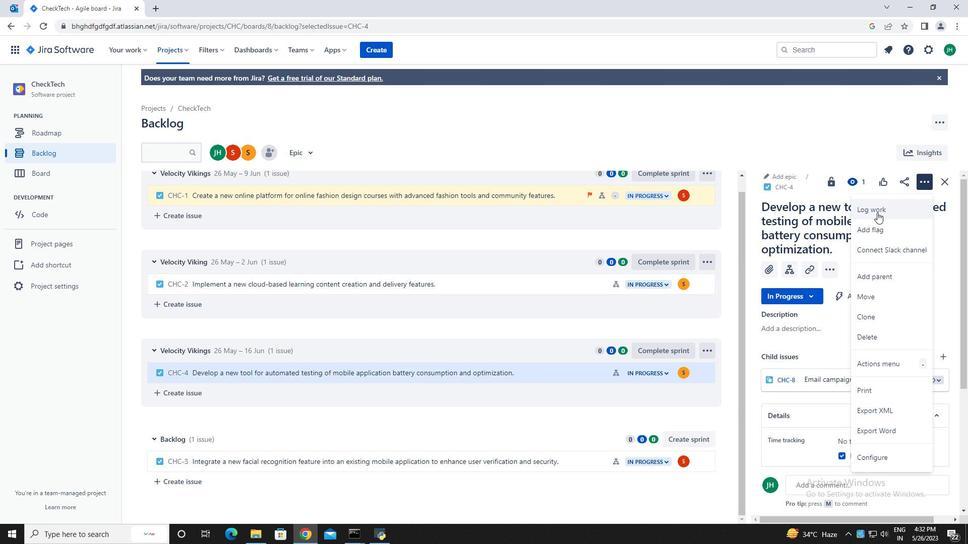 
Action: Mouse moved to (430, 147)
Screenshot: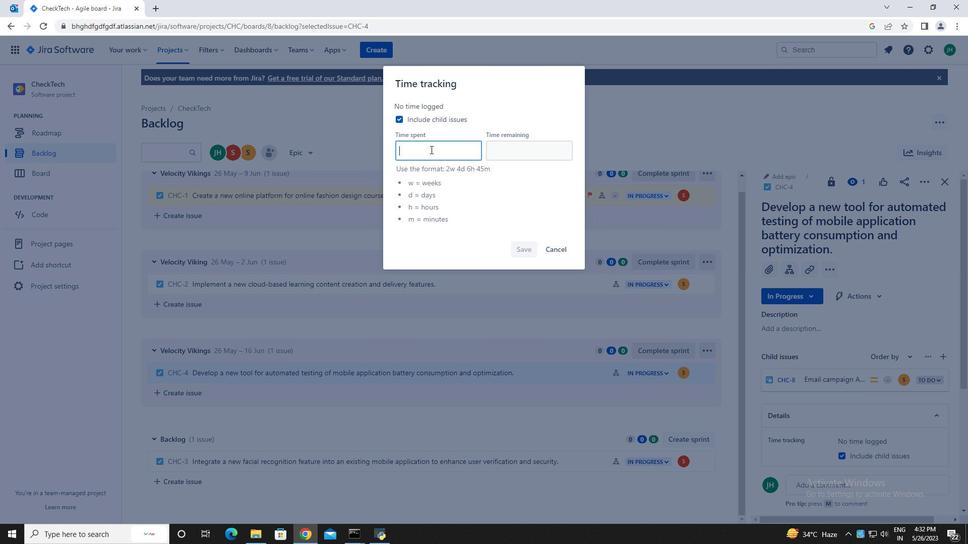 
Action: Key pressed 6w<Key.space>6d<Key.space>1h<Key.space>29m
Screenshot: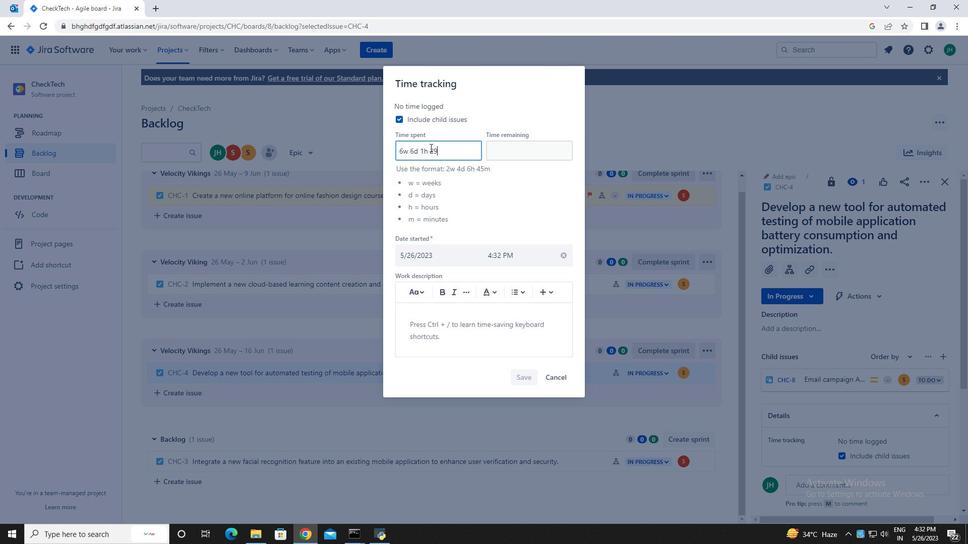 
Action: Mouse moved to (528, 158)
Screenshot: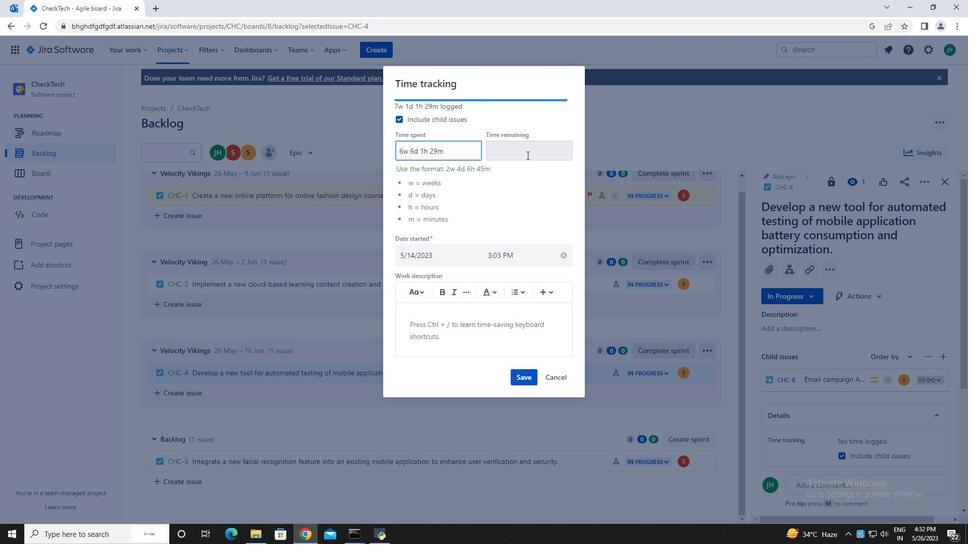 
Action: Mouse pressed left at (528, 158)
Screenshot: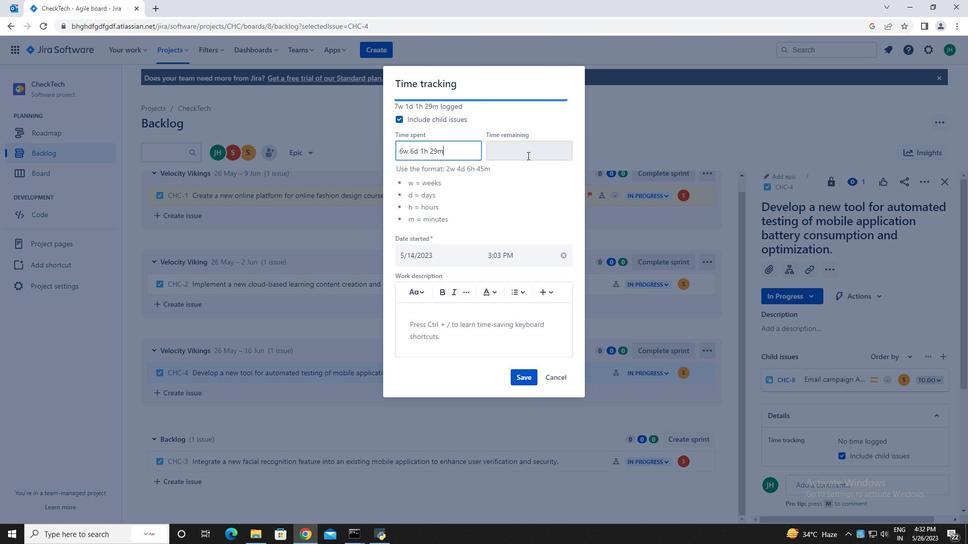 
Action: Key pressed 2w<Key.space>2d<Key.space>23h<Key.space>30m
Screenshot: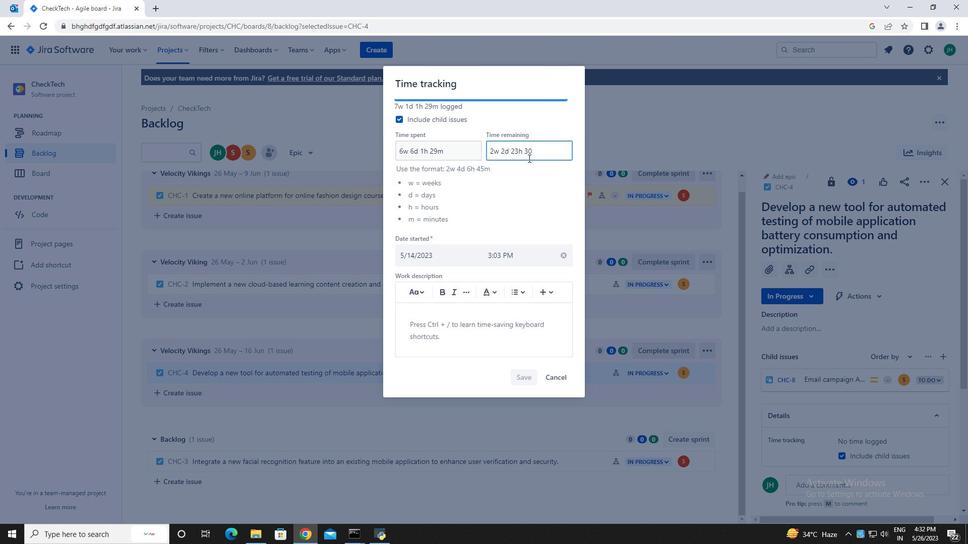 
Action: Mouse moved to (529, 378)
Screenshot: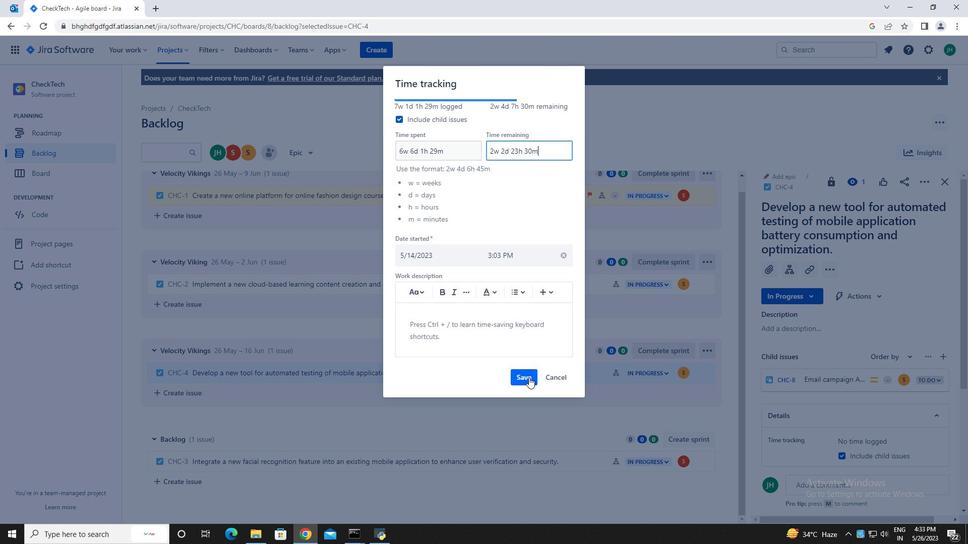 
Action: Mouse pressed left at (529, 378)
Screenshot: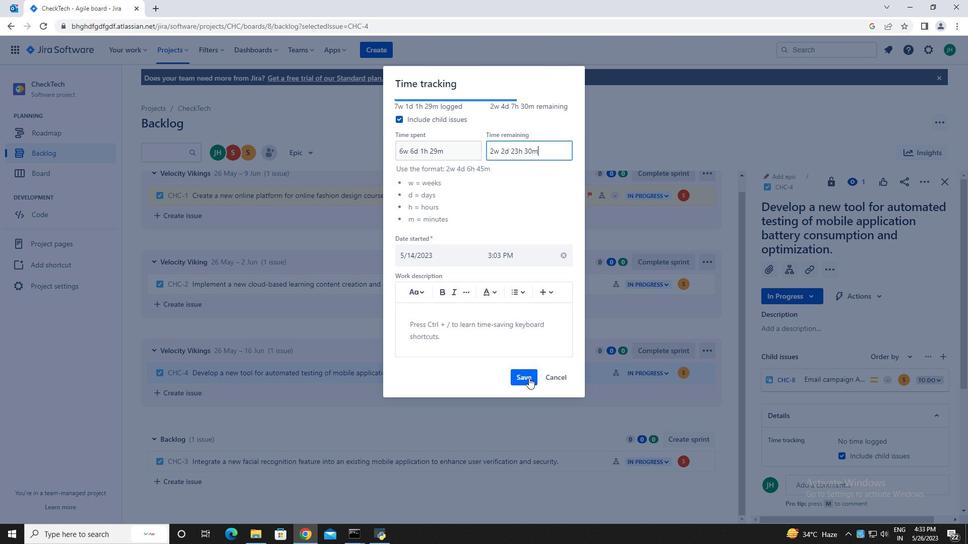 
Action: Mouse moved to (698, 372)
Screenshot: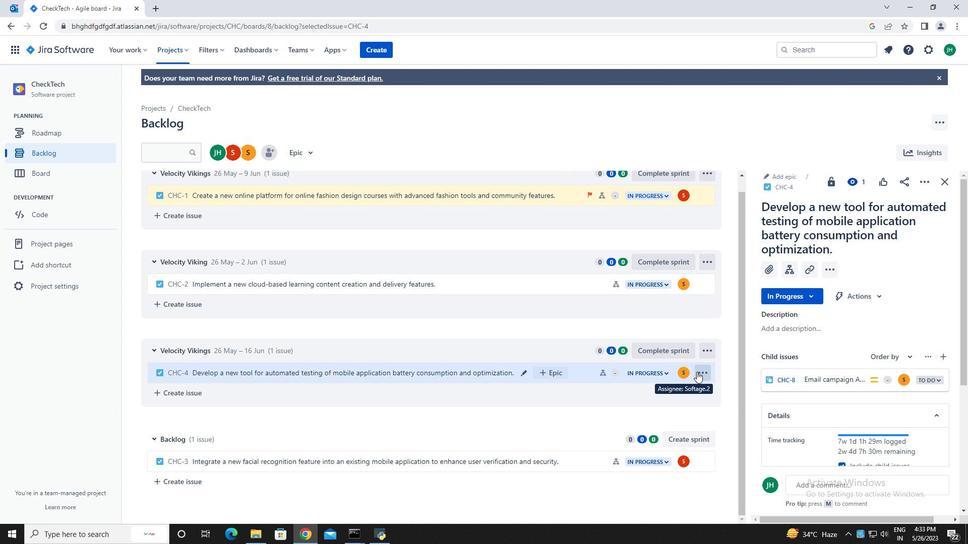
Action: Mouse pressed left at (698, 372)
Screenshot: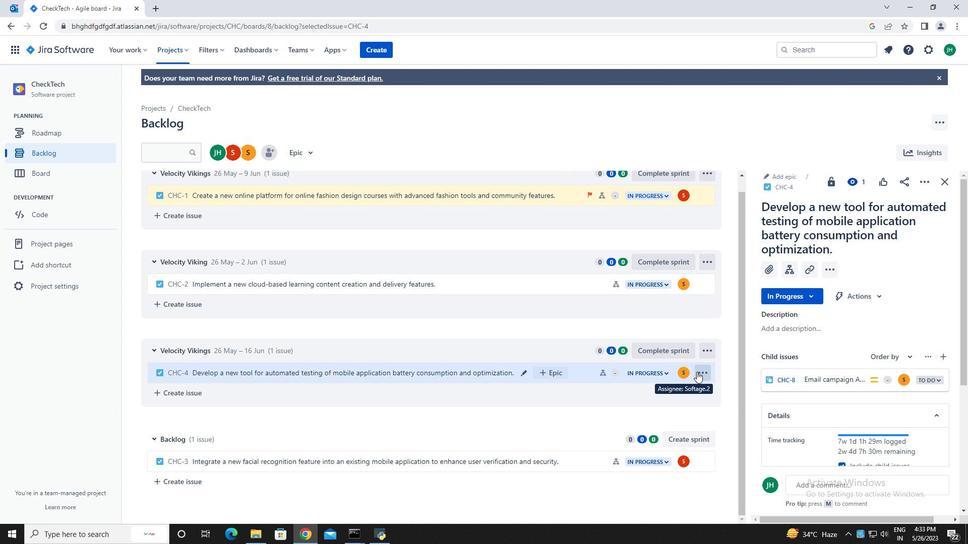 
Action: Mouse moved to (668, 351)
Screenshot: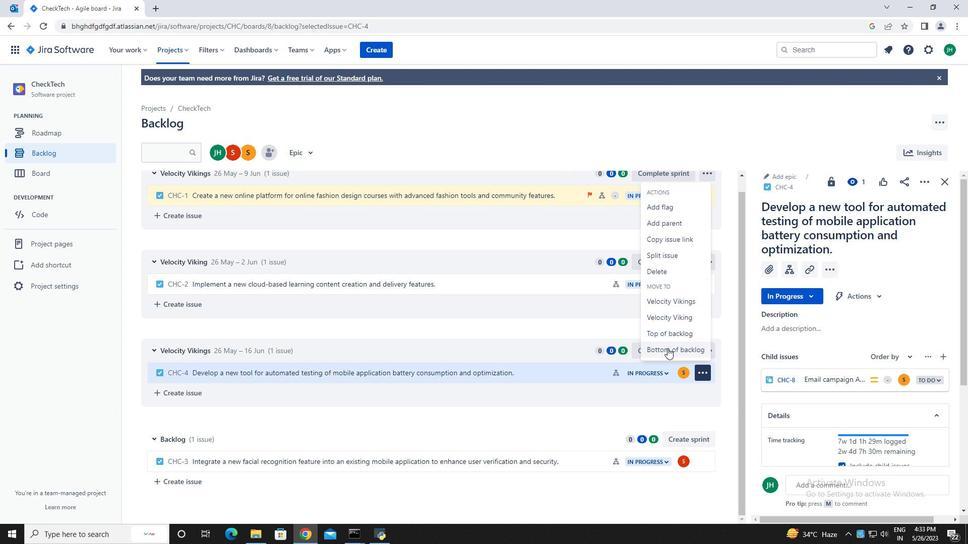
Action: Mouse pressed left at (668, 351)
Screenshot: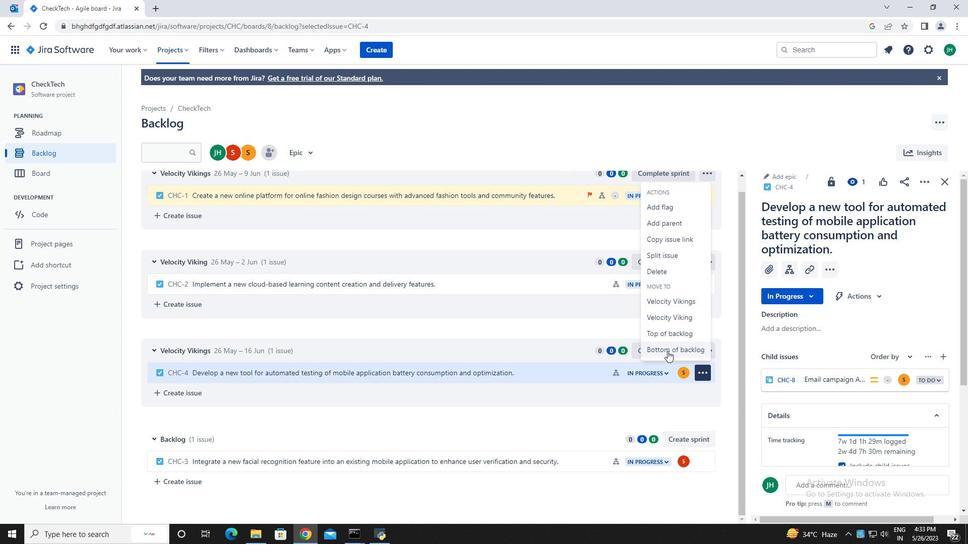 
Action: Mouse moved to (518, 163)
Screenshot: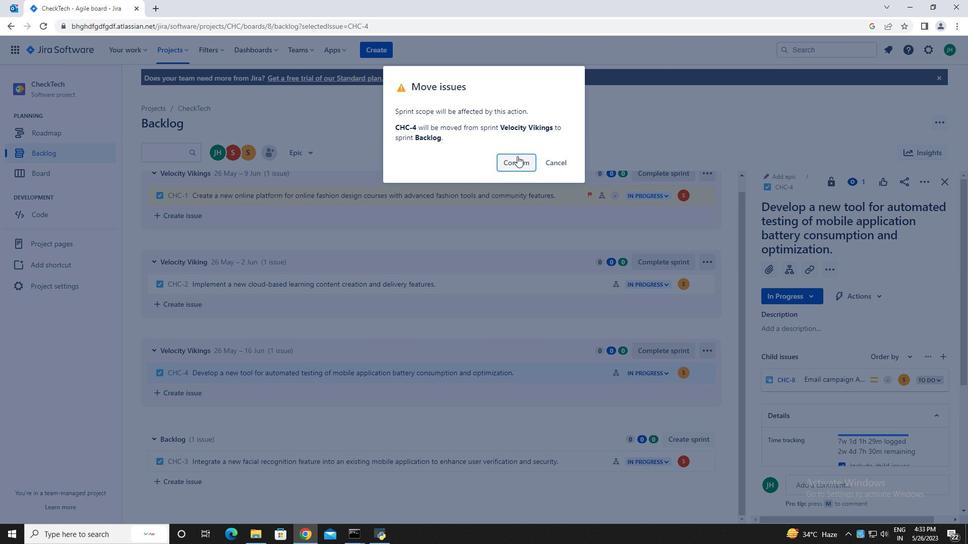 
Action: Mouse pressed left at (518, 163)
Screenshot: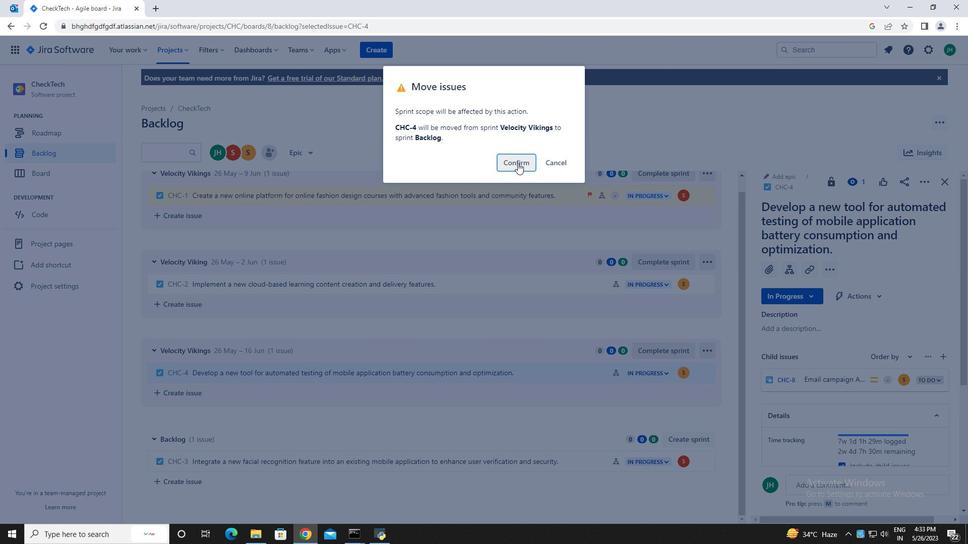 
Action: Mouse moved to (307, 152)
Screenshot: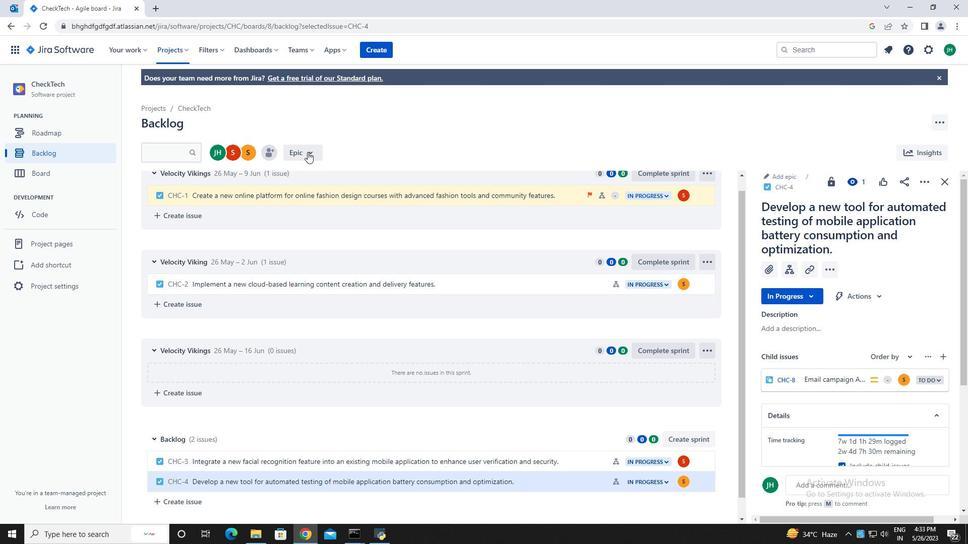 
Action: Mouse pressed left at (307, 152)
Screenshot: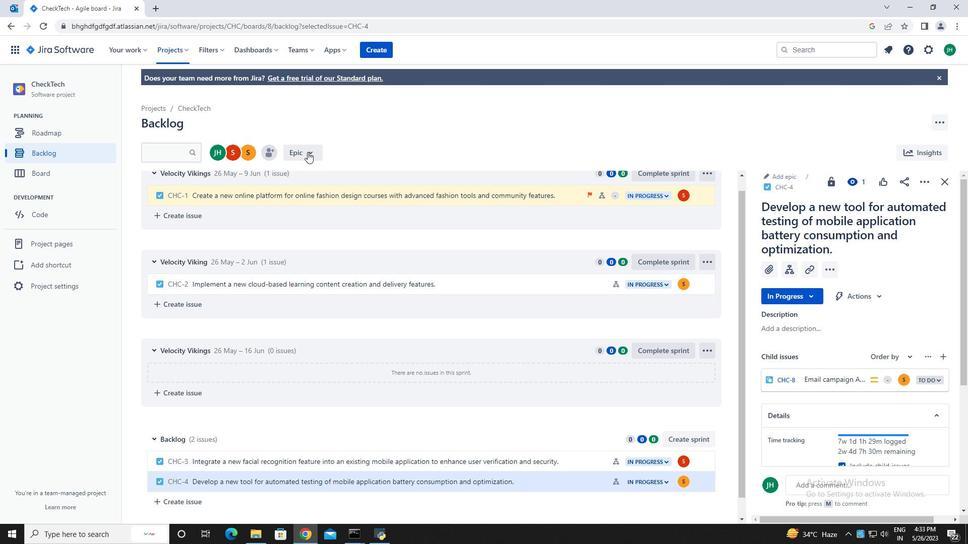 
Action: Mouse moved to (308, 146)
Screenshot: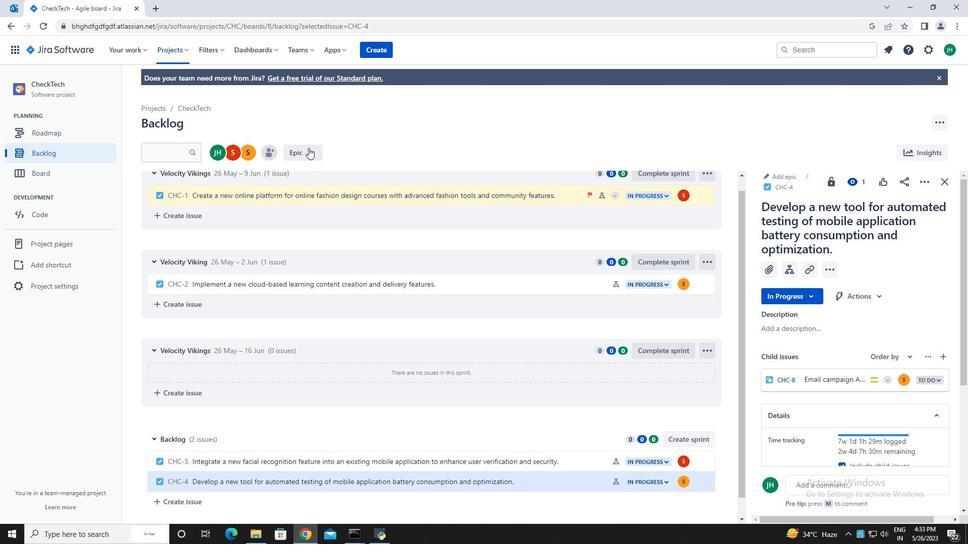 
Action: Mouse pressed left at (308, 146)
Screenshot: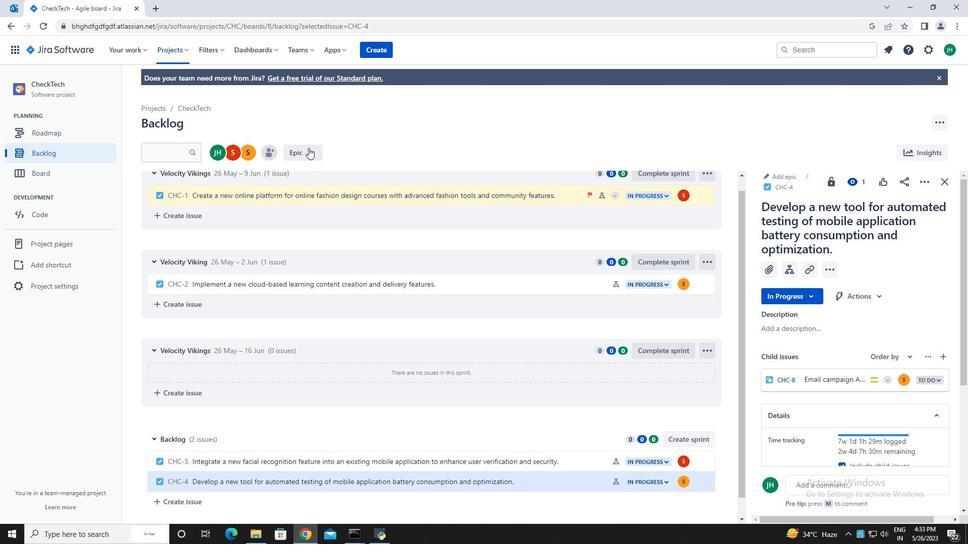 
Action: Mouse moved to (311, 152)
Screenshot: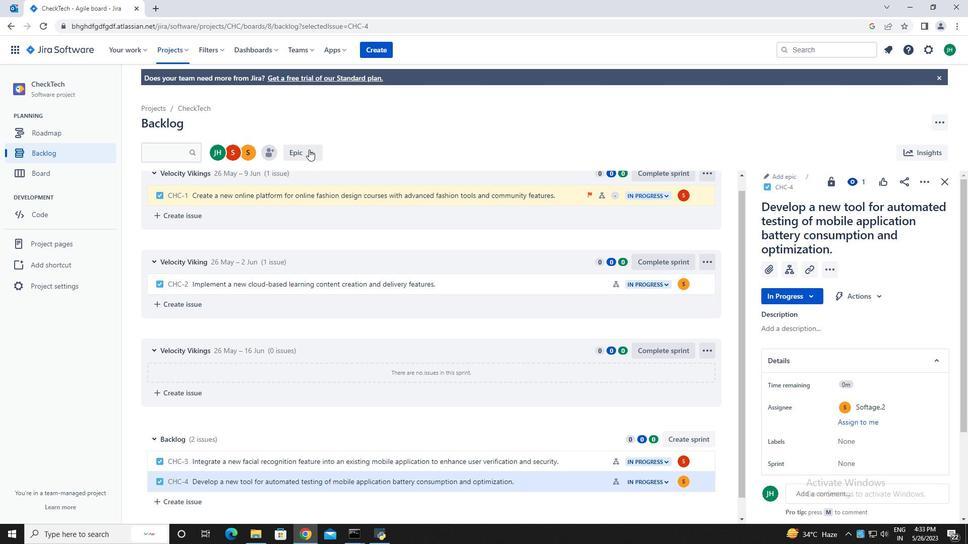 
Action: Mouse pressed left at (311, 152)
Screenshot: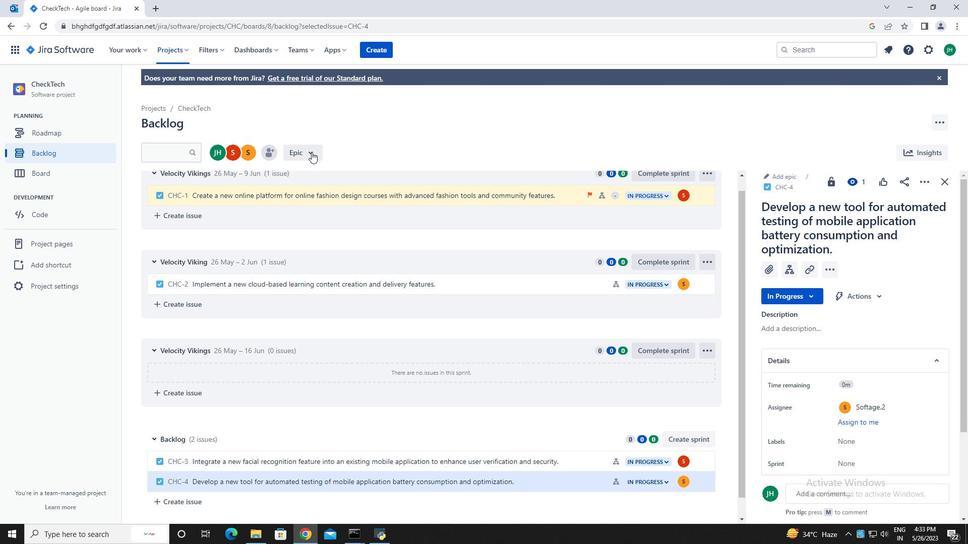 
Action: Mouse moved to (339, 197)
Screenshot: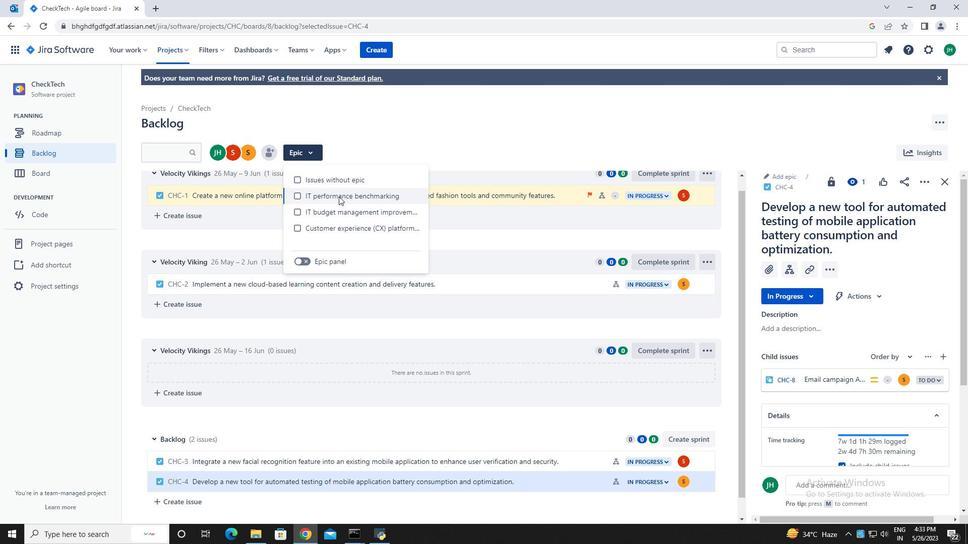 
Action: Mouse pressed left at (339, 197)
Screenshot: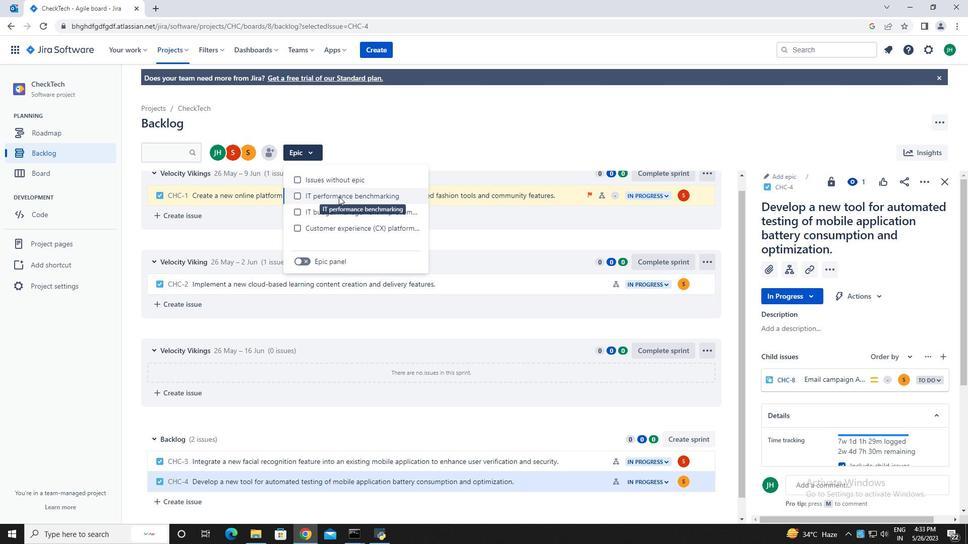 
Action: Mouse moved to (950, 182)
Screenshot: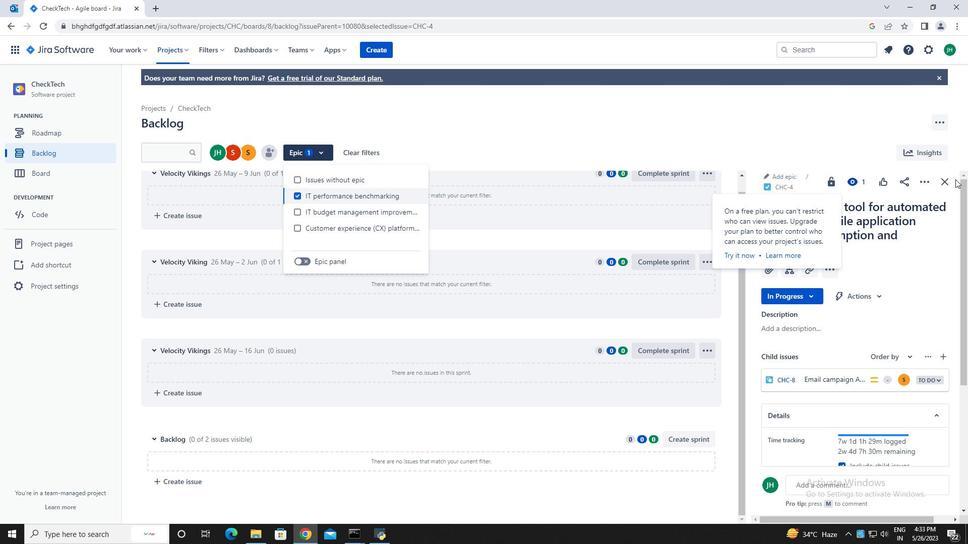 
Action: Mouse pressed left at (950, 182)
Screenshot: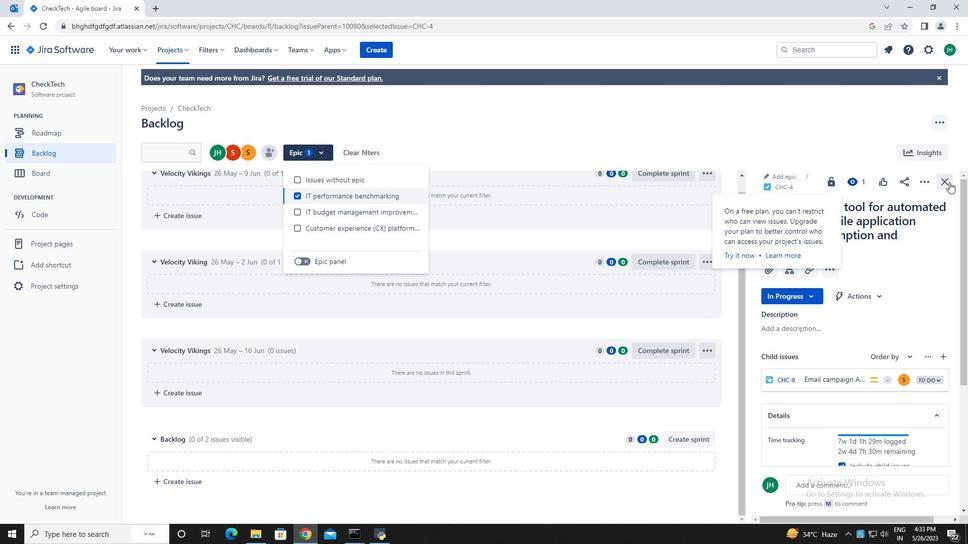 
Action: Mouse moved to (573, 113)
Screenshot: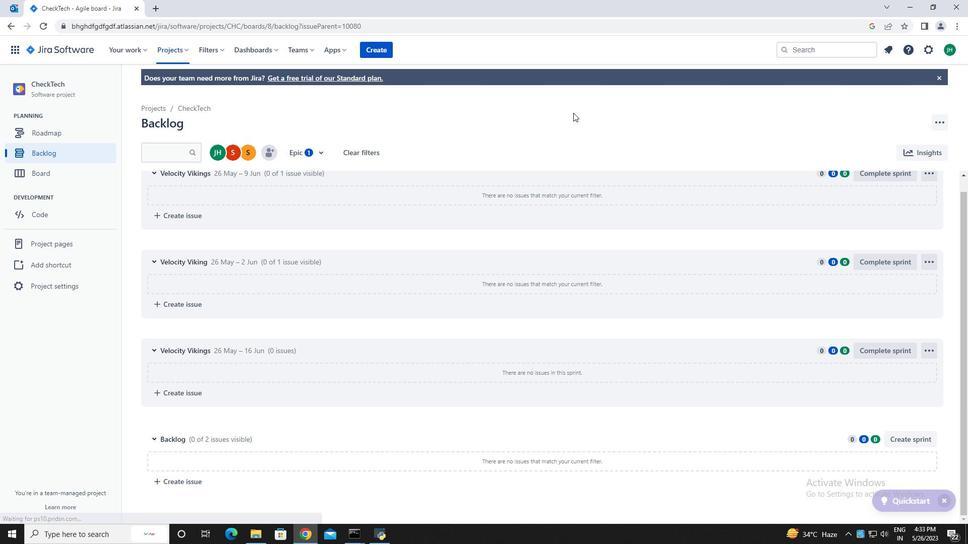 
